 Task: Create a due date automation trigger when advanced on, on the monday after a card is due add dates starting this week at 11:00 AM.
Action: Mouse moved to (948, 276)
Screenshot: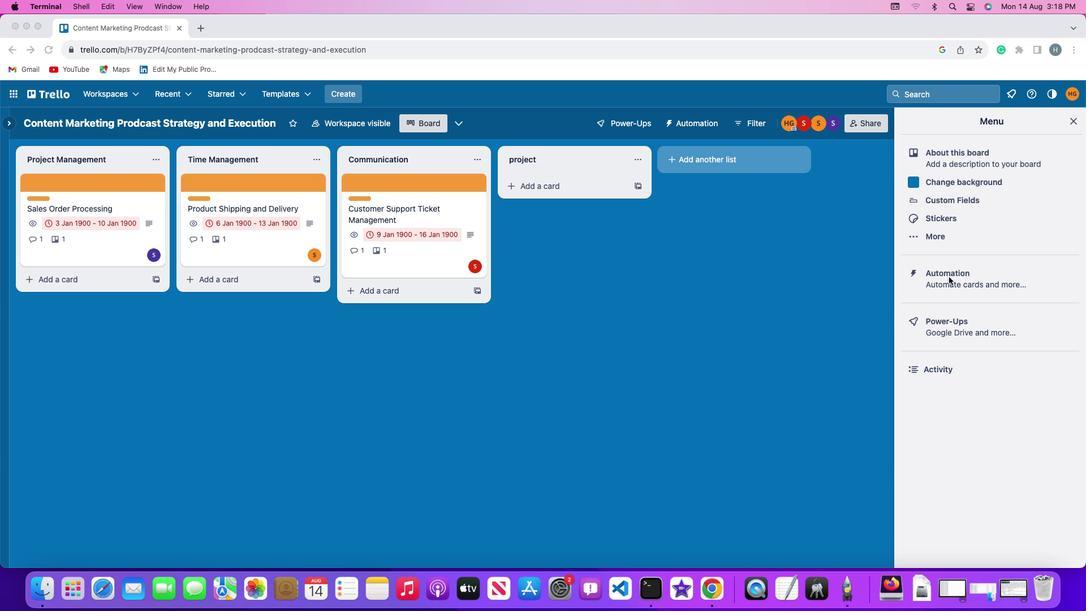 
Action: Mouse pressed left at (948, 276)
Screenshot: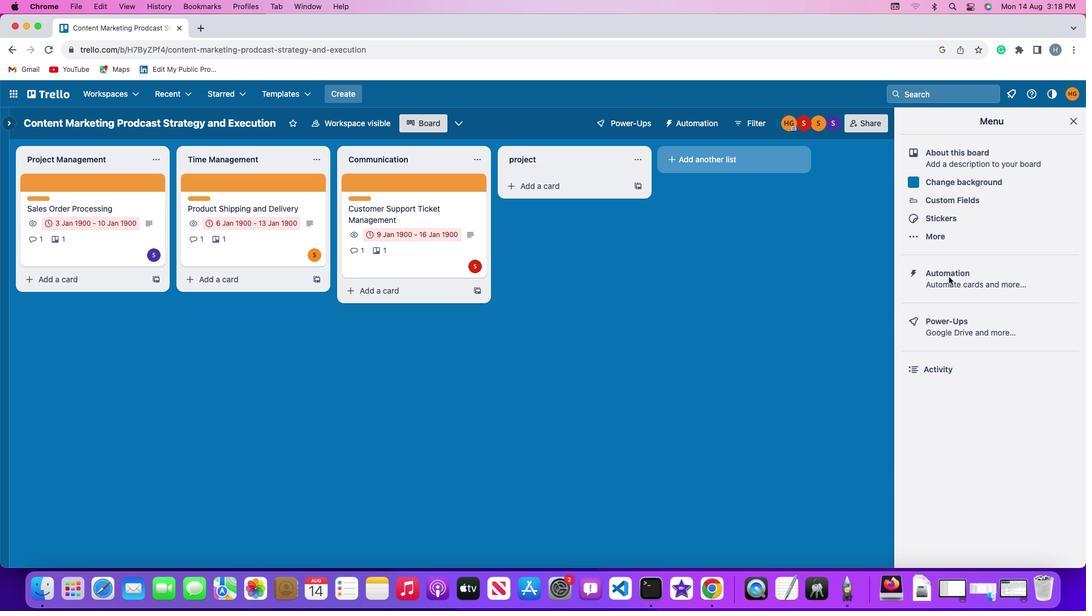 
Action: Mouse pressed left at (948, 276)
Screenshot: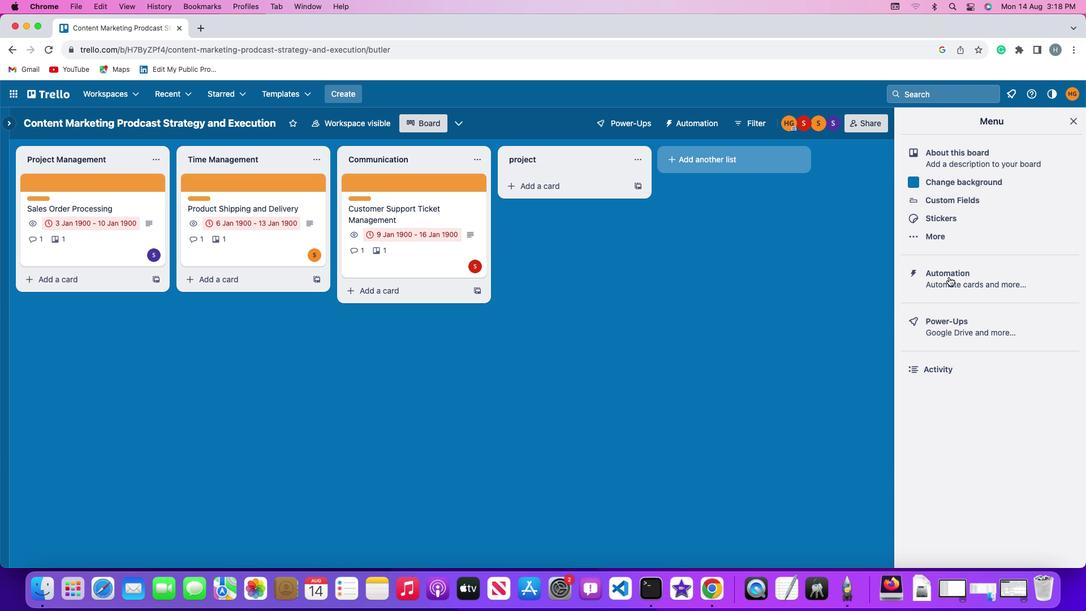 
Action: Mouse moved to (66, 270)
Screenshot: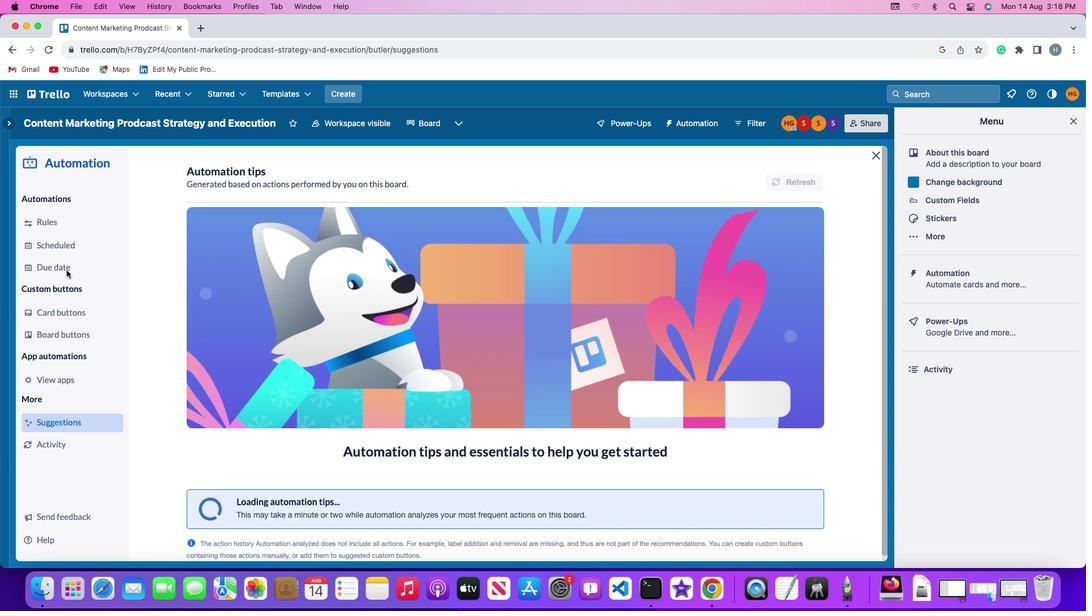 
Action: Mouse pressed left at (66, 270)
Screenshot: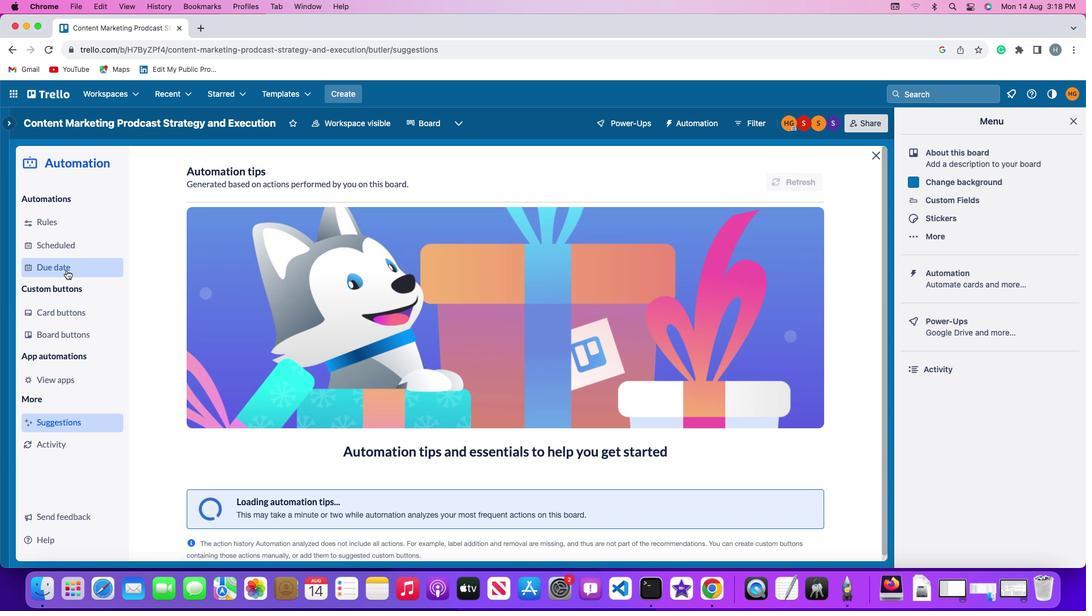 
Action: Mouse moved to (775, 174)
Screenshot: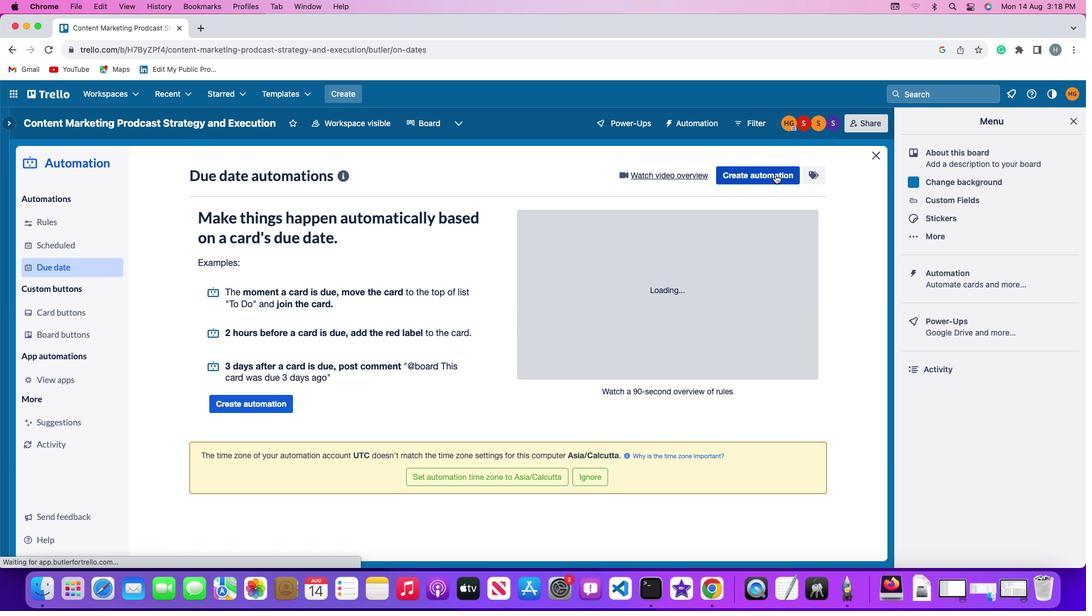 
Action: Mouse pressed left at (775, 174)
Screenshot: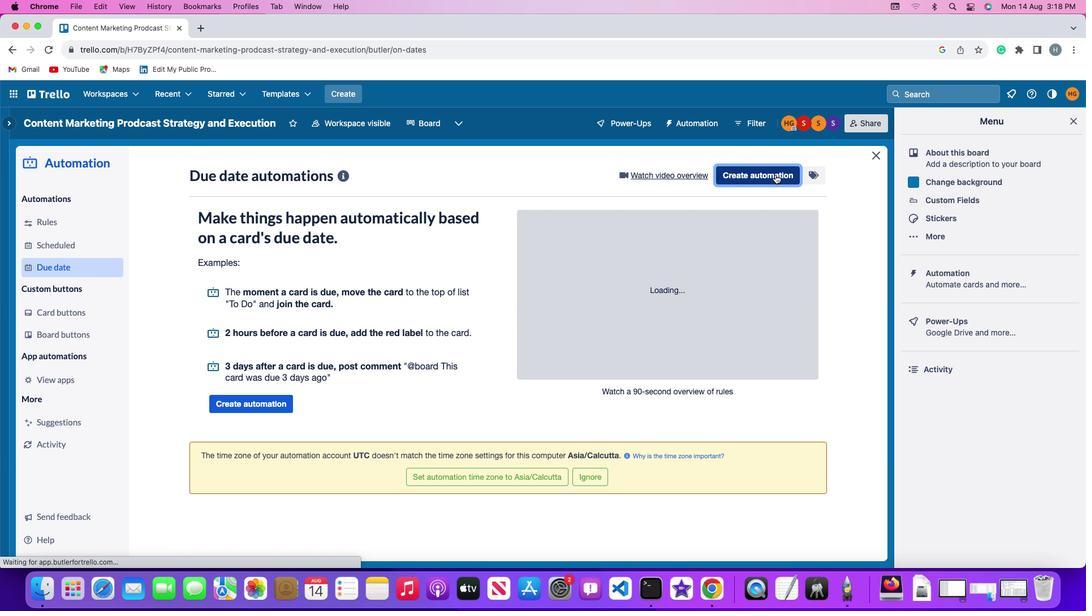 
Action: Mouse moved to (255, 280)
Screenshot: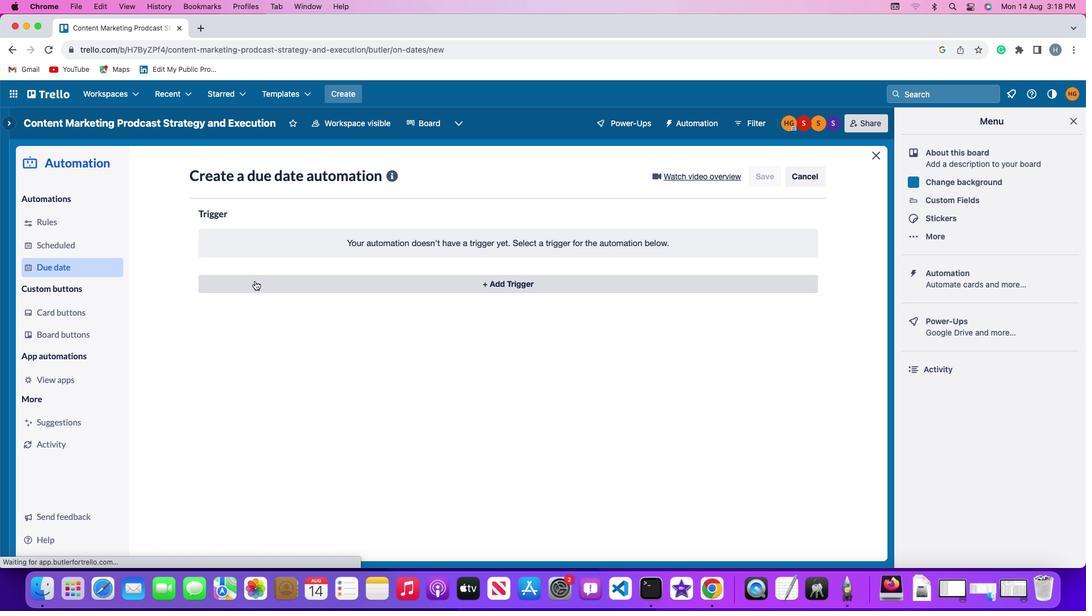 
Action: Mouse pressed left at (255, 280)
Screenshot: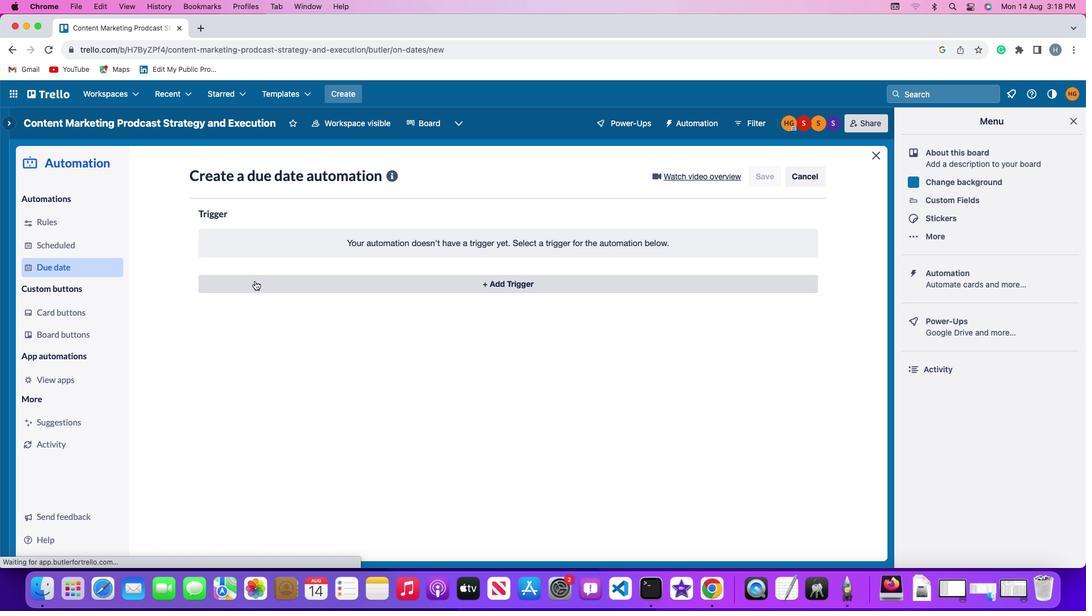 
Action: Mouse moved to (244, 497)
Screenshot: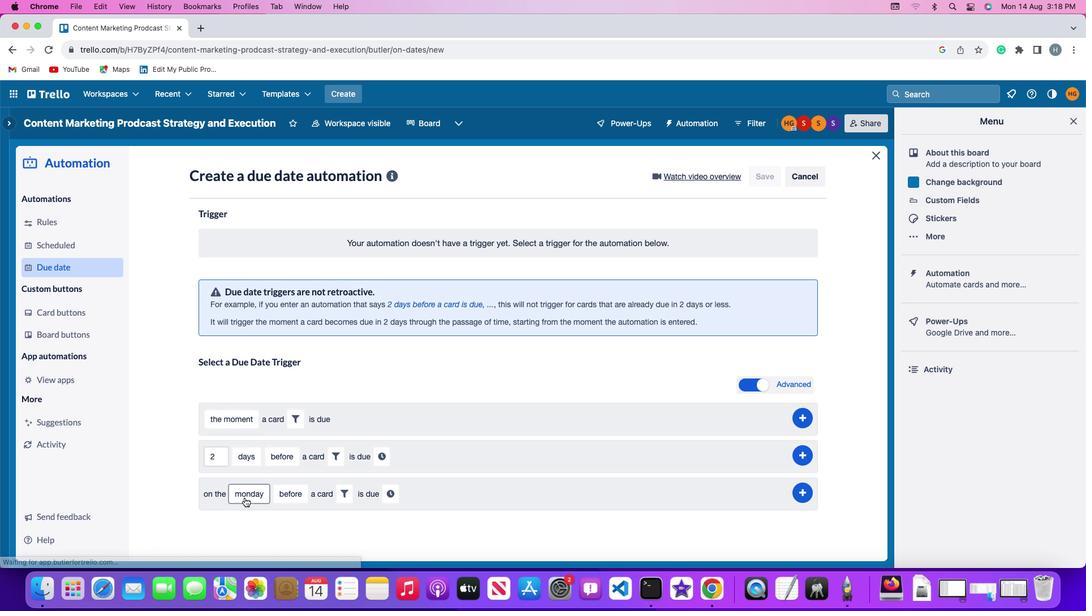
Action: Mouse pressed left at (244, 497)
Screenshot: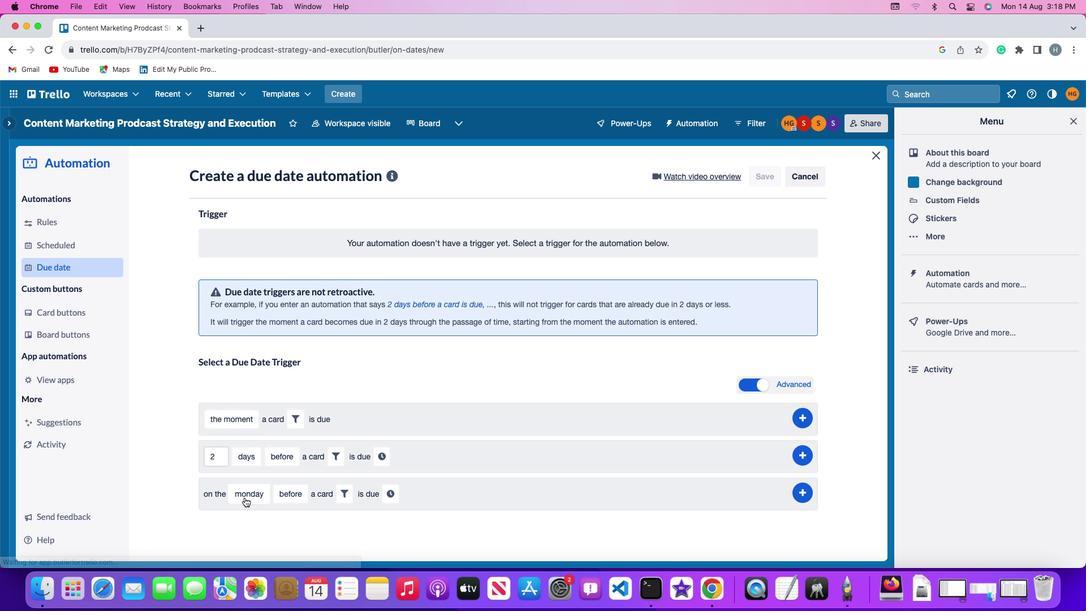 
Action: Mouse moved to (277, 340)
Screenshot: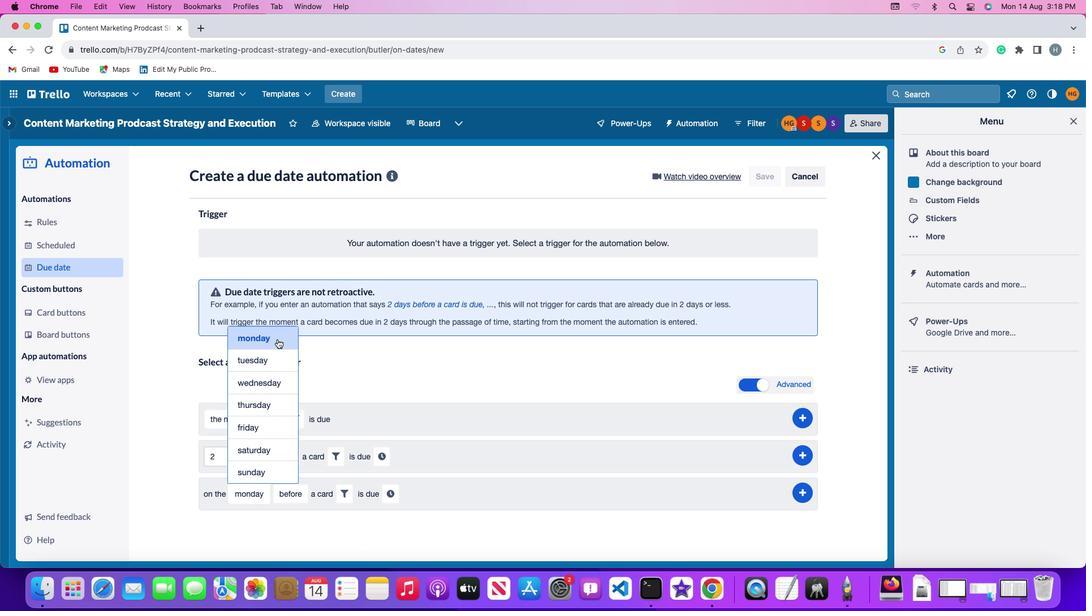 
Action: Mouse pressed left at (277, 340)
Screenshot: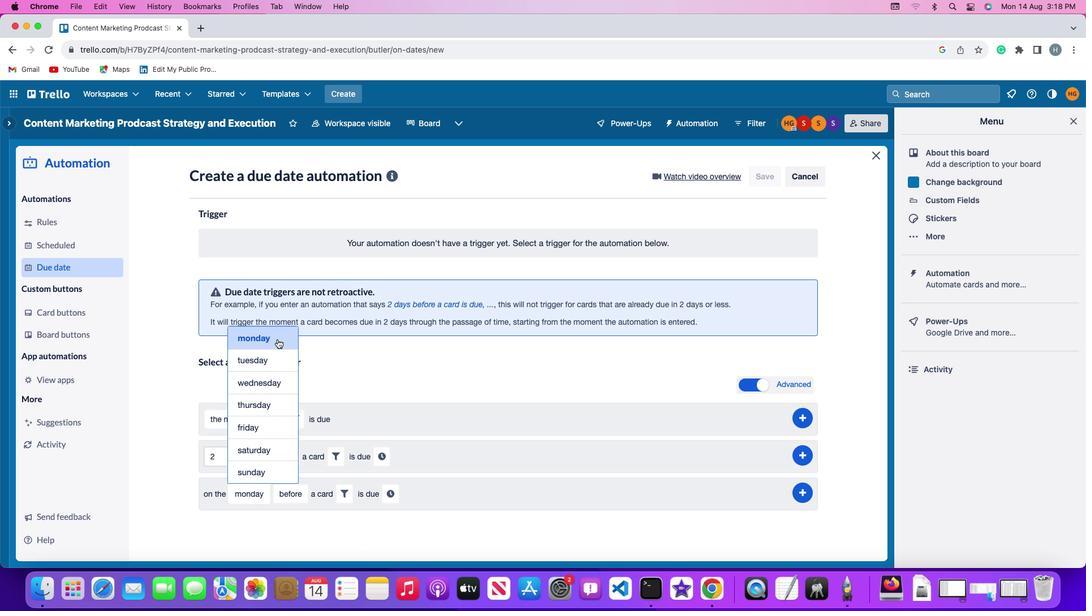 
Action: Mouse moved to (299, 497)
Screenshot: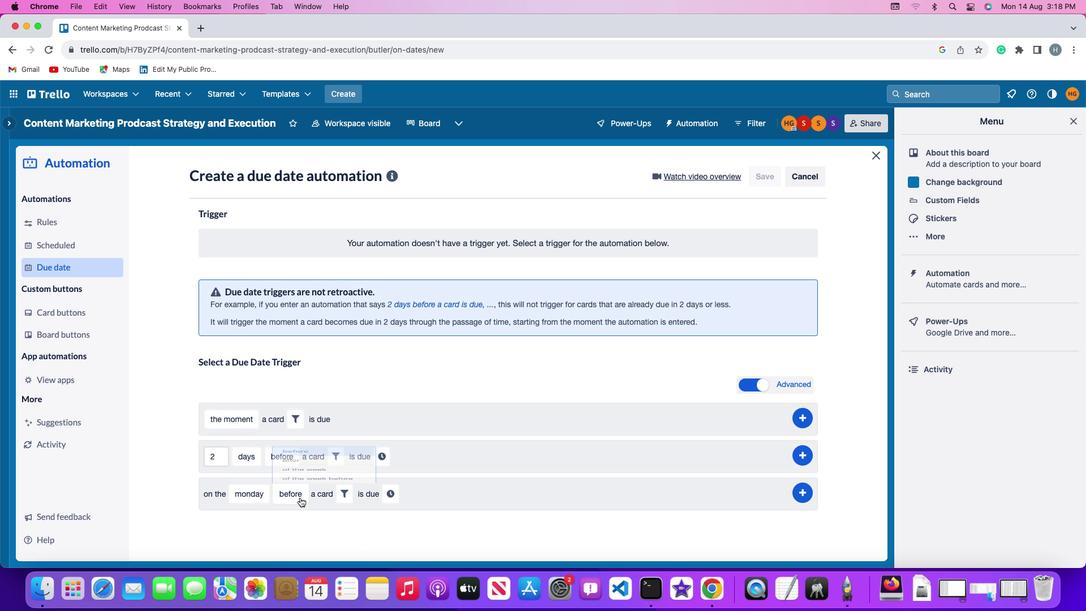 
Action: Mouse pressed left at (299, 497)
Screenshot: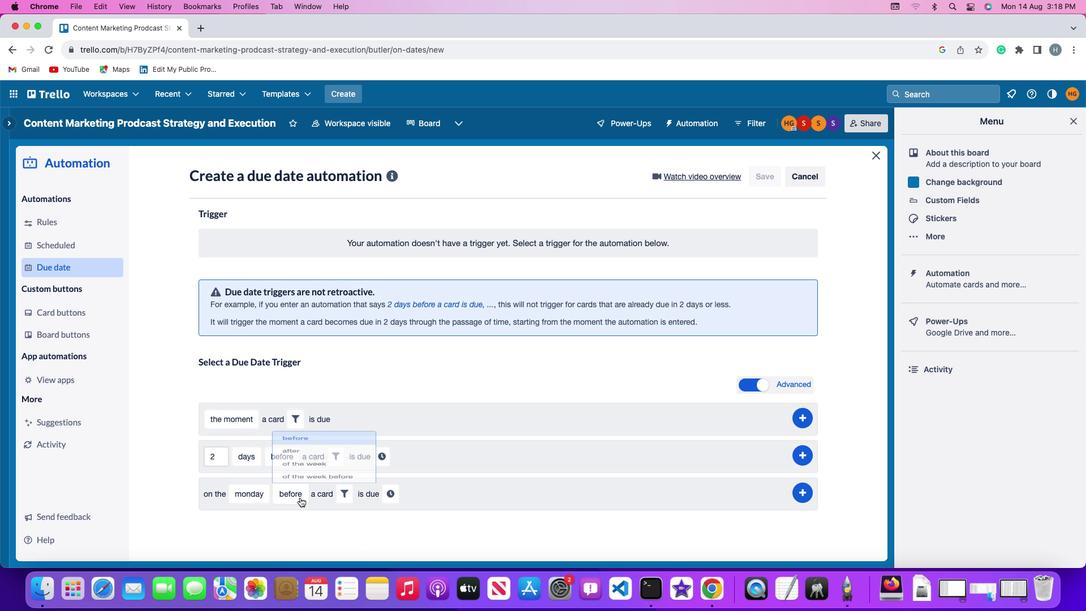 
Action: Mouse moved to (309, 426)
Screenshot: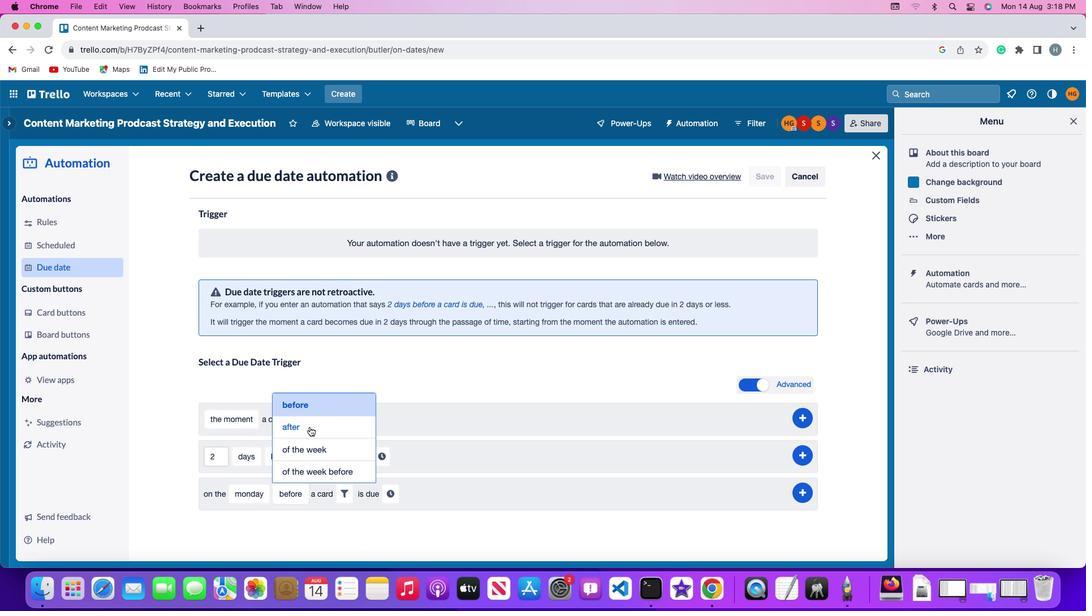 
Action: Mouse pressed left at (309, 426)
Screenshot: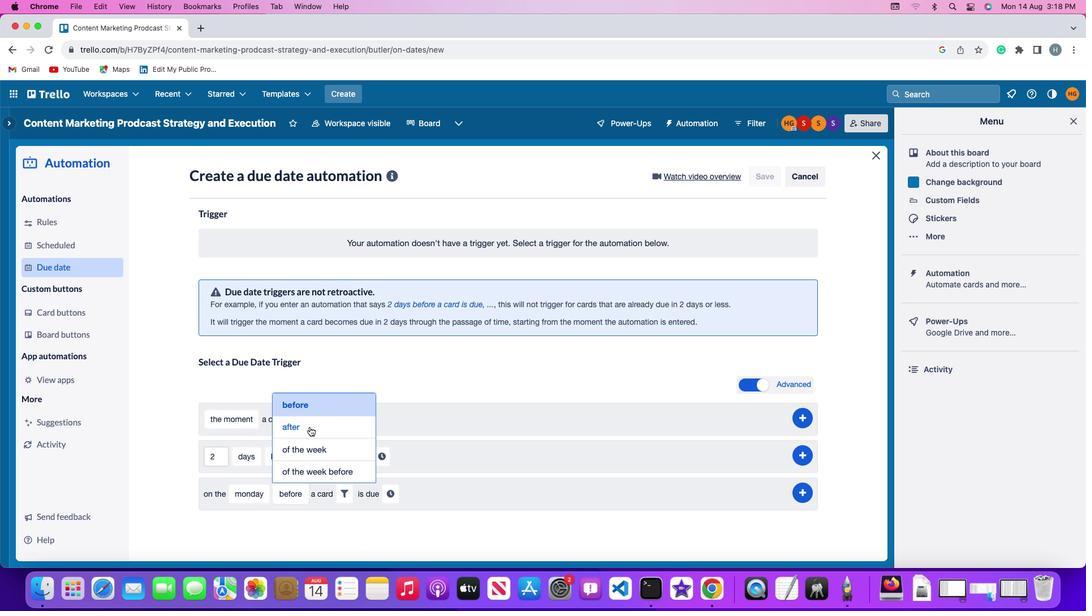
Action: Mouse moved to (333, 490)
Screenshot: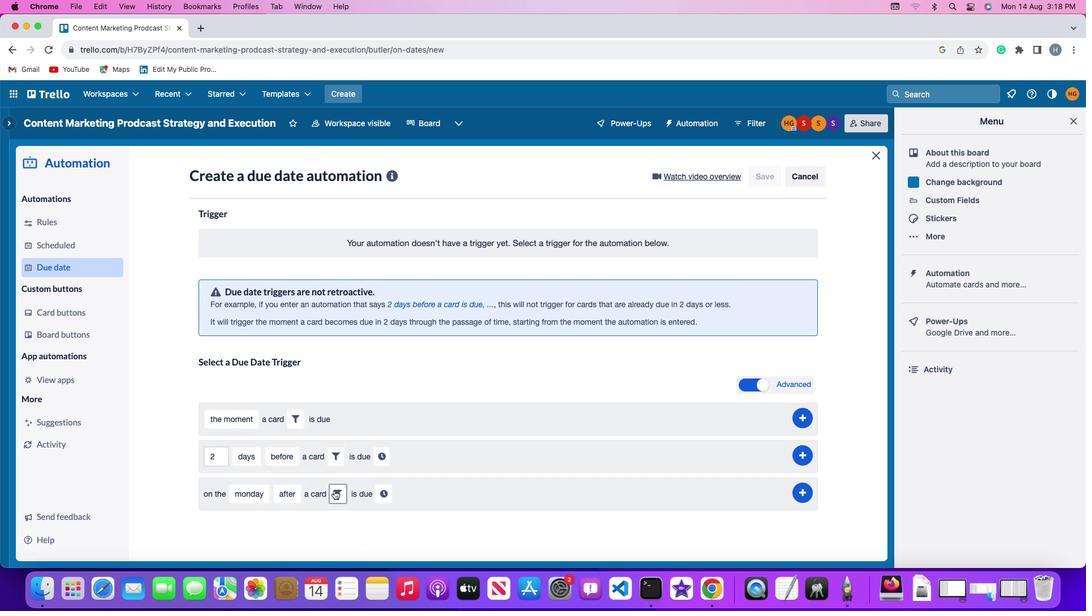 
Action: Mouse pressed left at (333, 490)
Screenshot: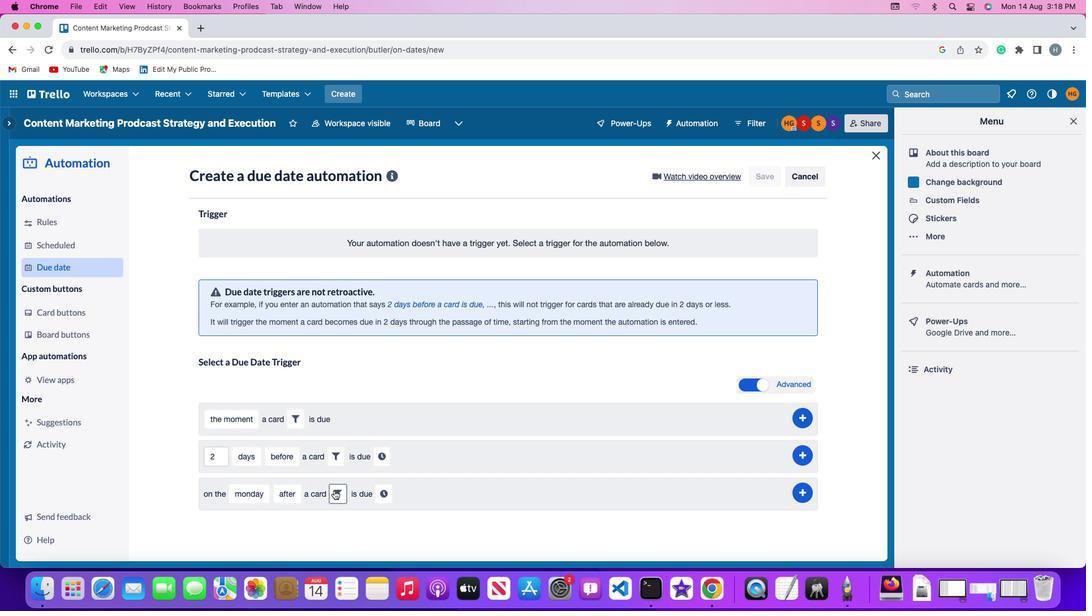 
Action: Mouse moved to (390, 525)
Screenshot: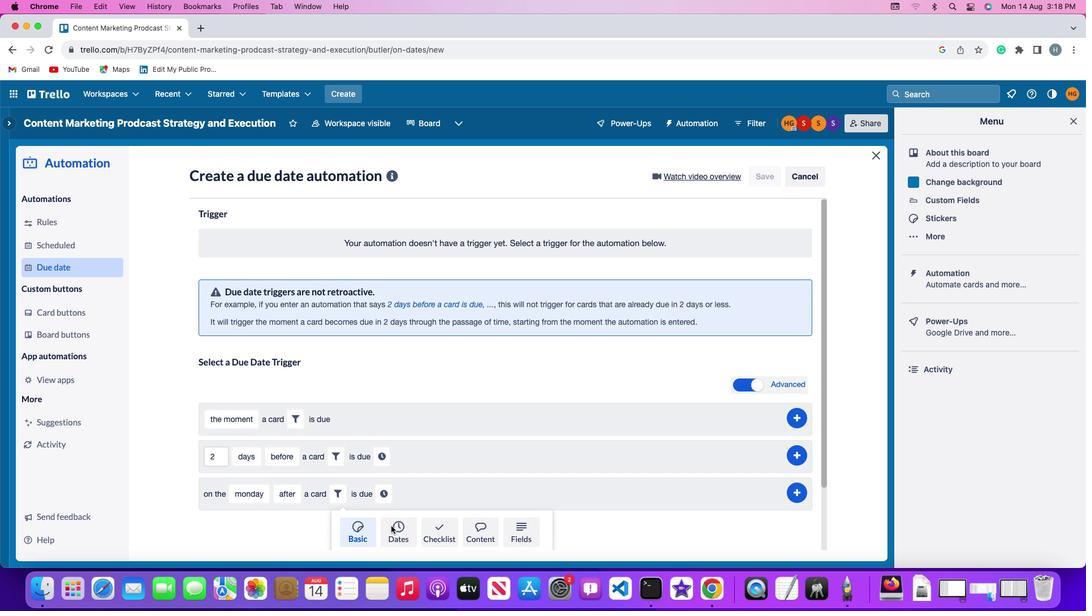 
Action: Mouse pressed left at (390, 525)
Screenshot: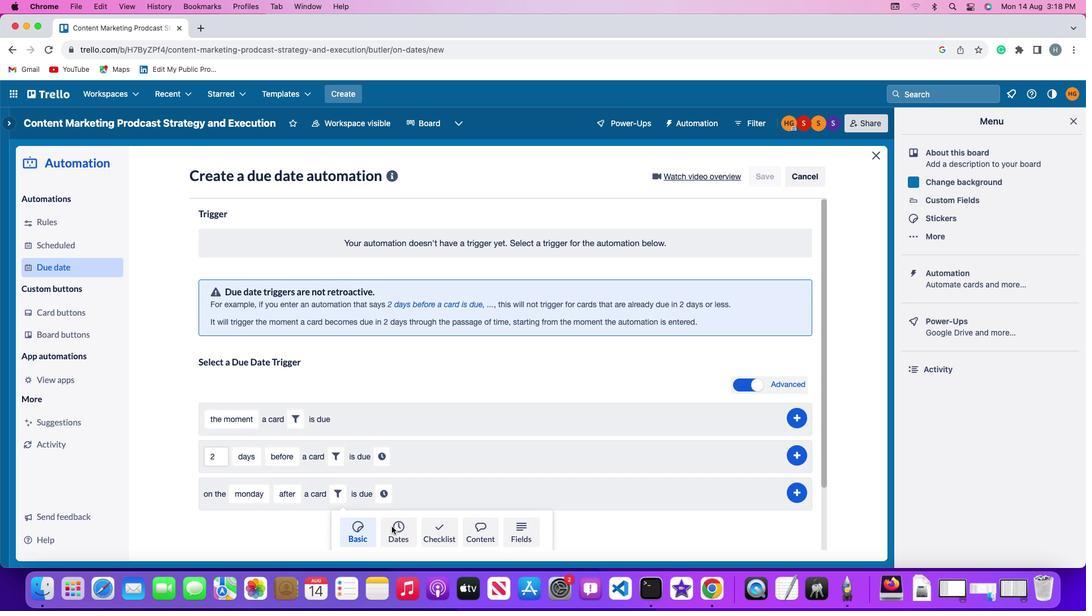 
Action: Mouse moved to (287, 517)
Screenshot: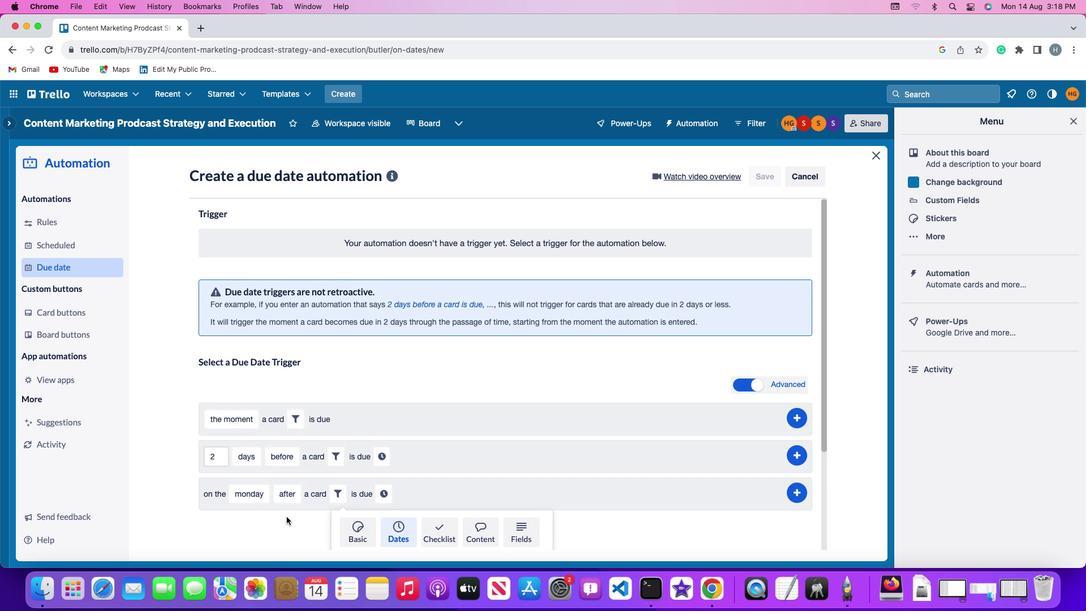 
Action: Mouse scrolled (287, 517) with delta (0, 0)
Screenshot: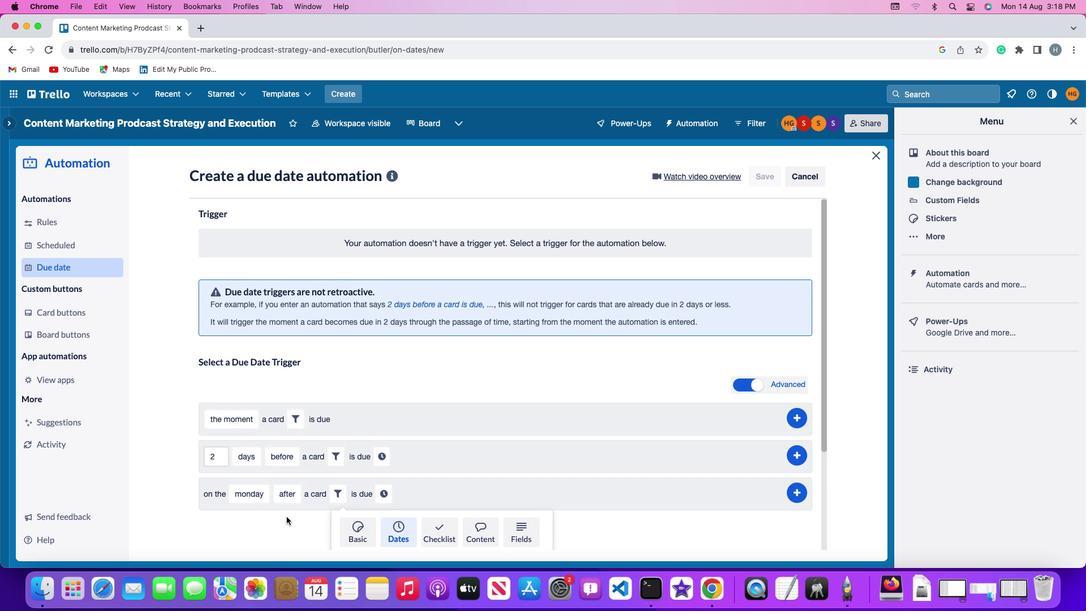 
Action: Mouse moved to (285, 516)
Screenshot: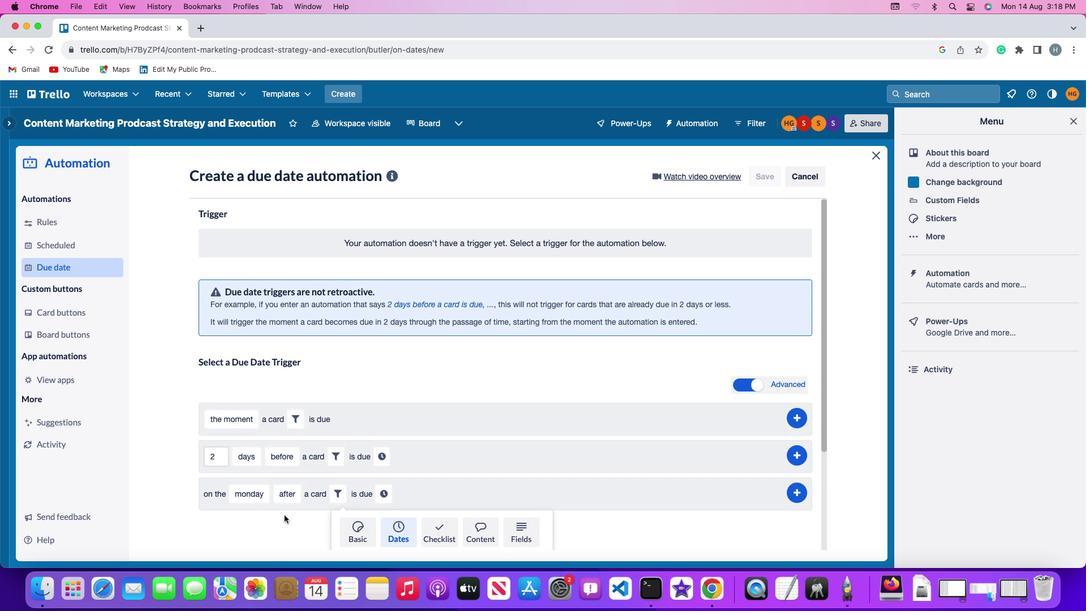 
Action: Mouse scrolled (285, 516) with delta (0, 0)
Screenshot: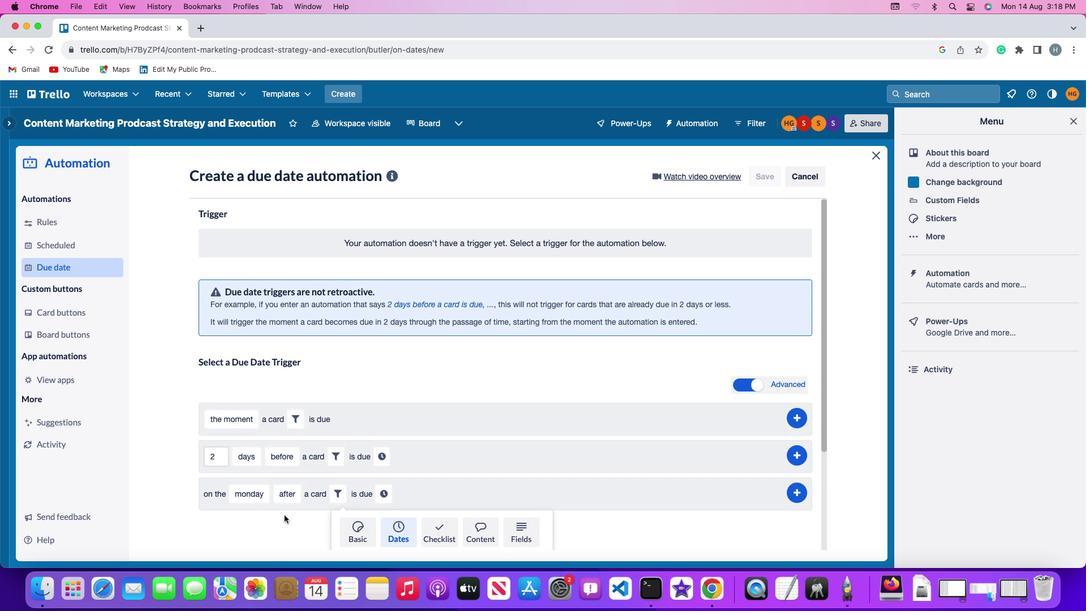
Action: Mouse moved to (284, 514)
Screenshot: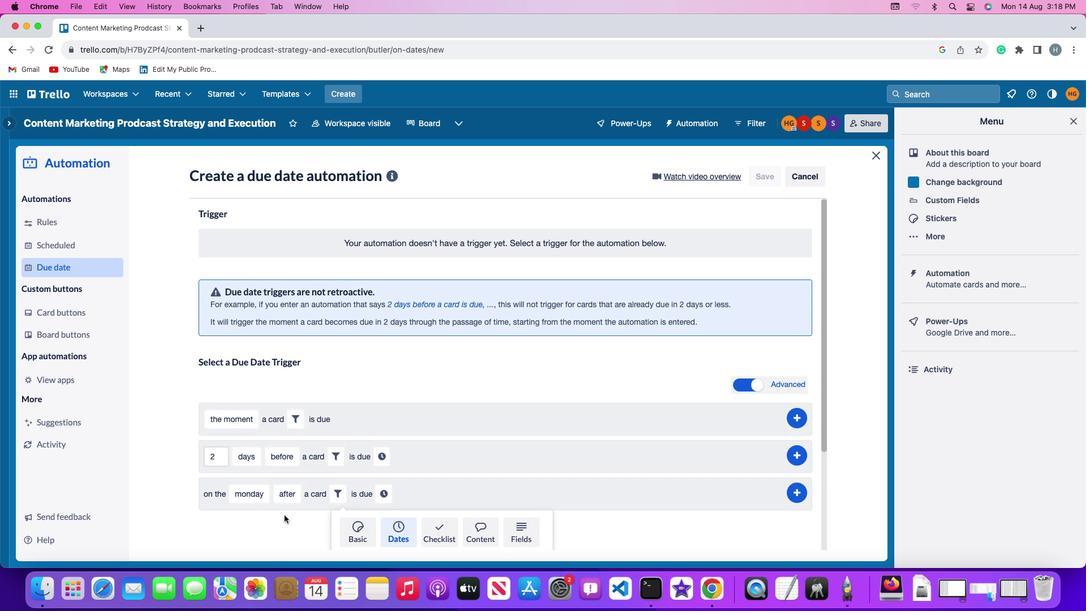 
Action: Mouse scrolled (284, 514) with delta (0, -1)
Screenshot: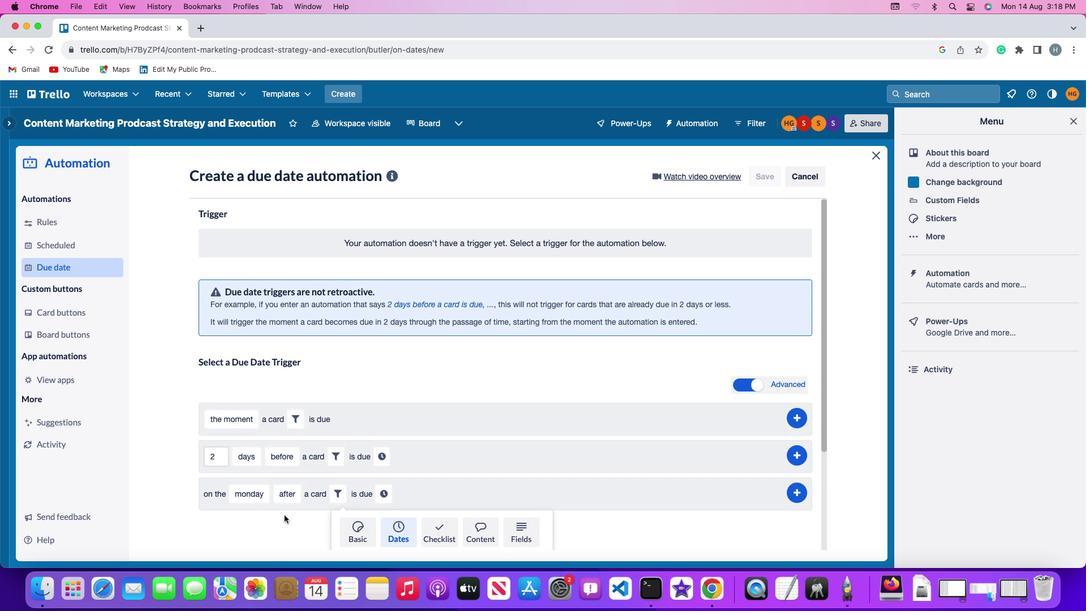 
Action: Mouse moved to (284, 514)
Screenshot: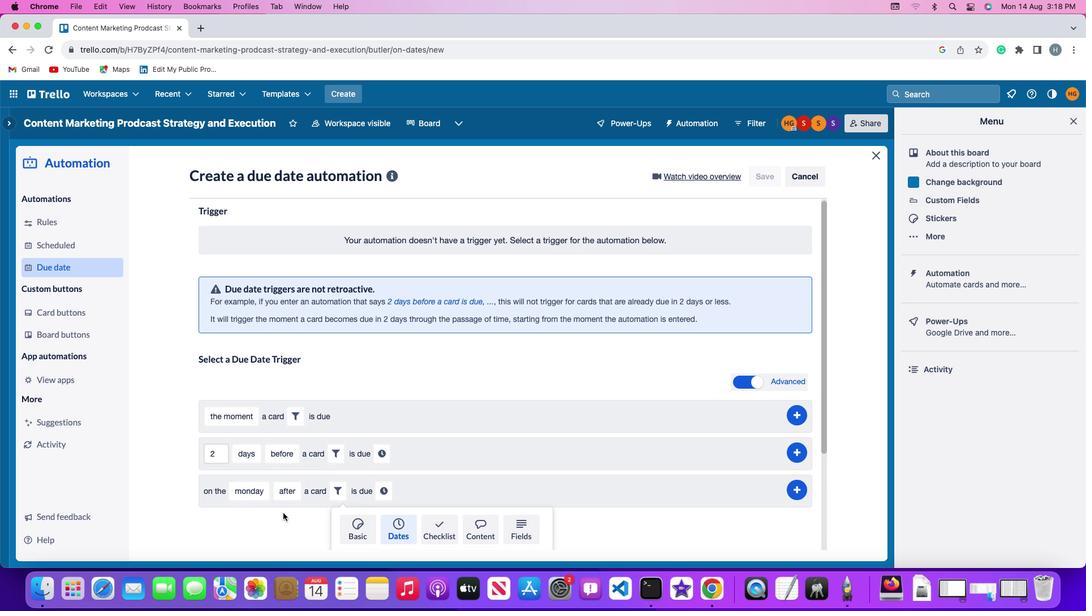 
Action: Mouse scrolled (284, 514) with delta (0, -2)
Screenshot: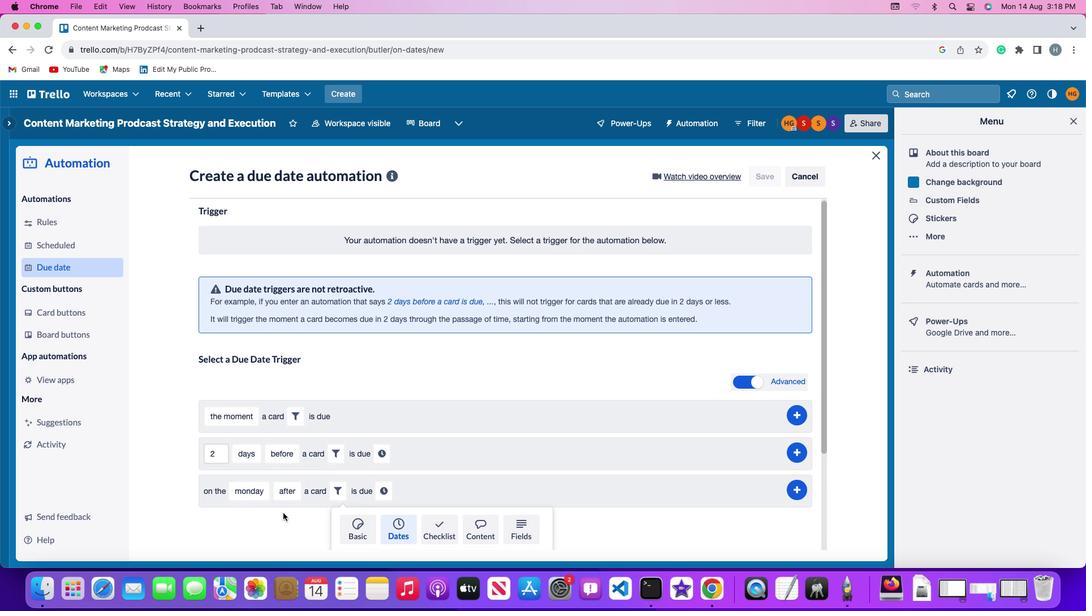 
Action: Mouse moved to (281, 512)
Screenshot: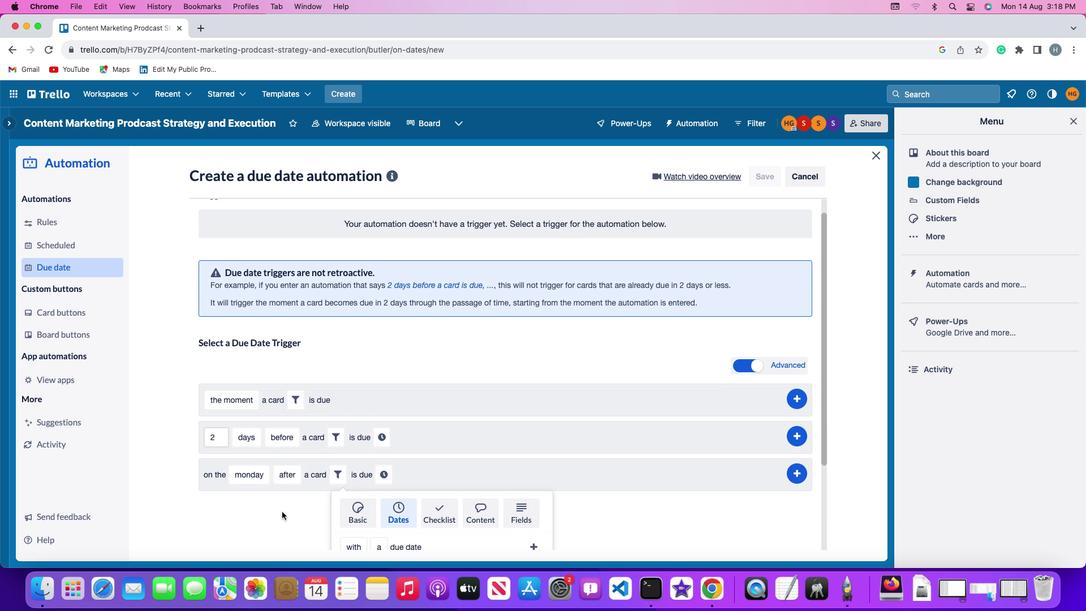 
Action: Mouse scrolled (281, 512) with delta (0, -3)
Screenshot: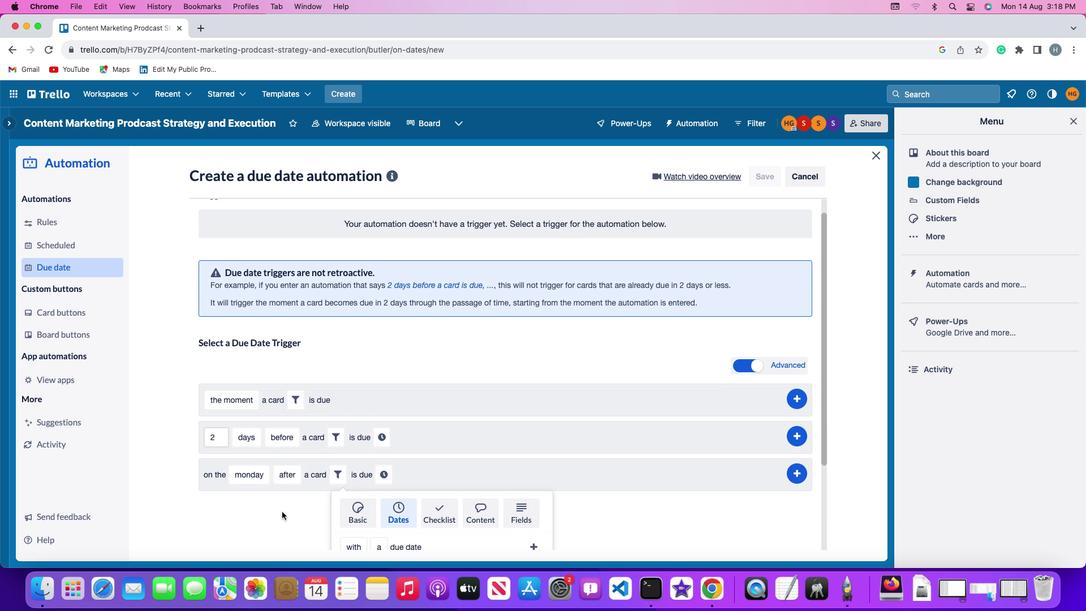 
Action: Mouse moved to (273, 508)
Screenshot: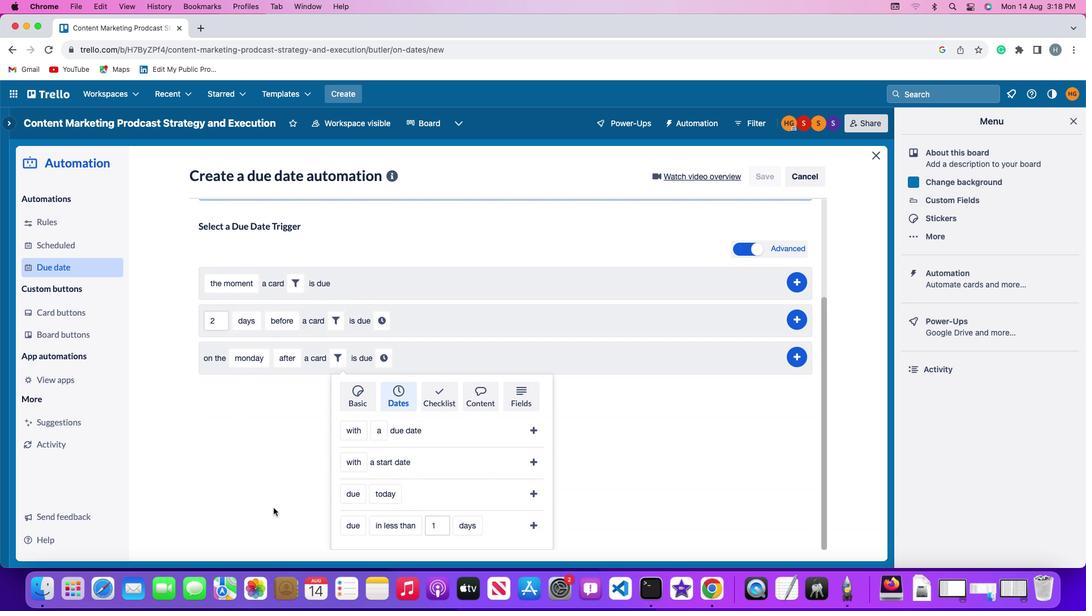 
Action: Mouse scrolled (273, 508) with delta (0, 0)
Screenshot: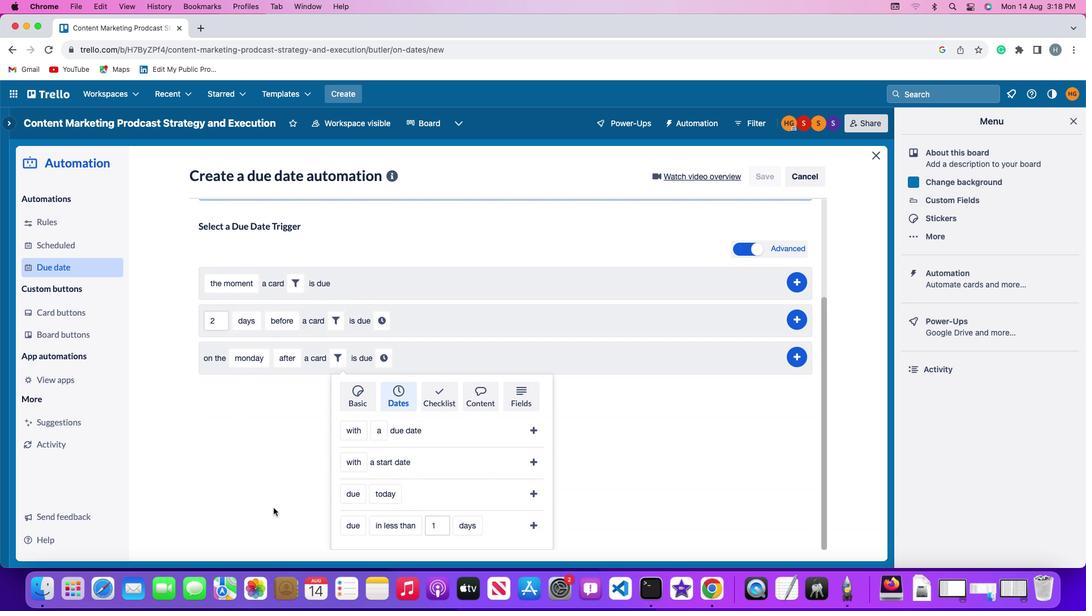 
Action: Mouse moved to (272, 507)
Screenshot: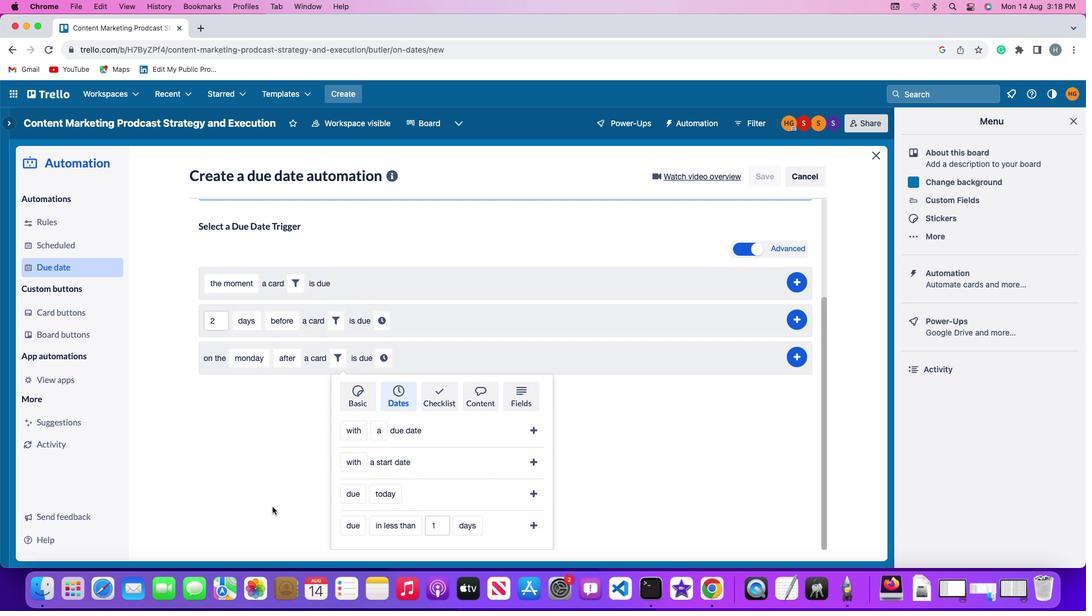
Action: Mouse scrolled (272, 507) with delta (0, 0)
Screenshot: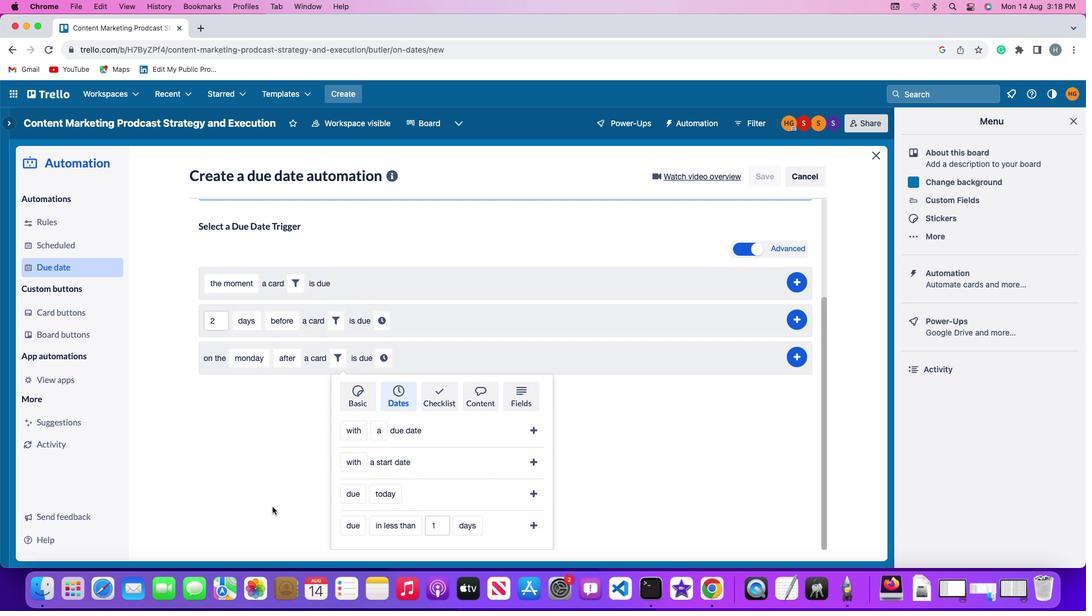 
Action: Mouse moved to (272, 507)
Screenshot: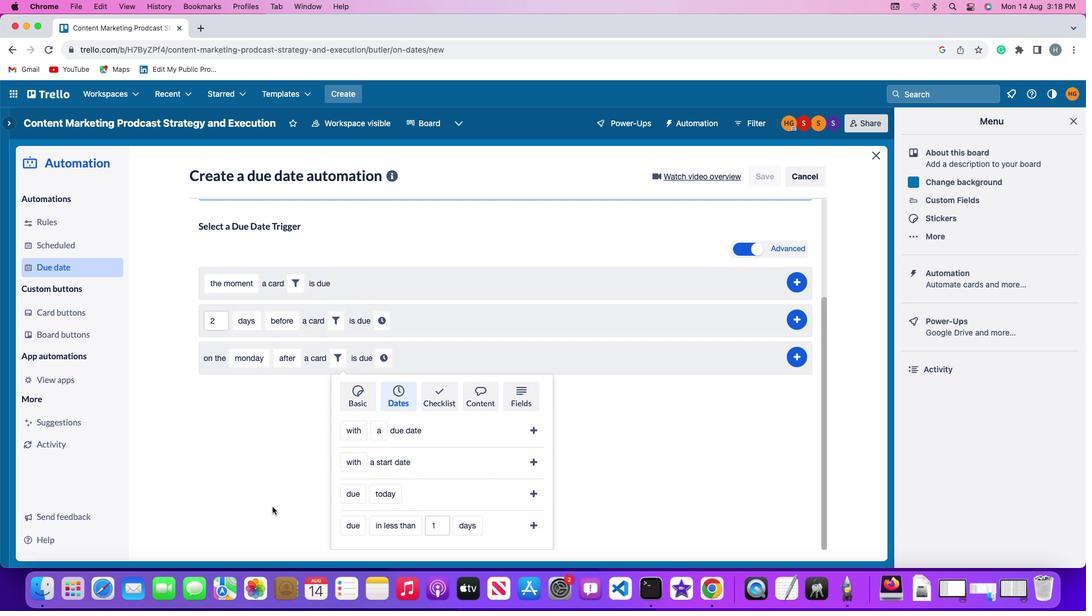 
Action: Mouse scrolled (272, 507) with delta (0, -1)
Screenshot: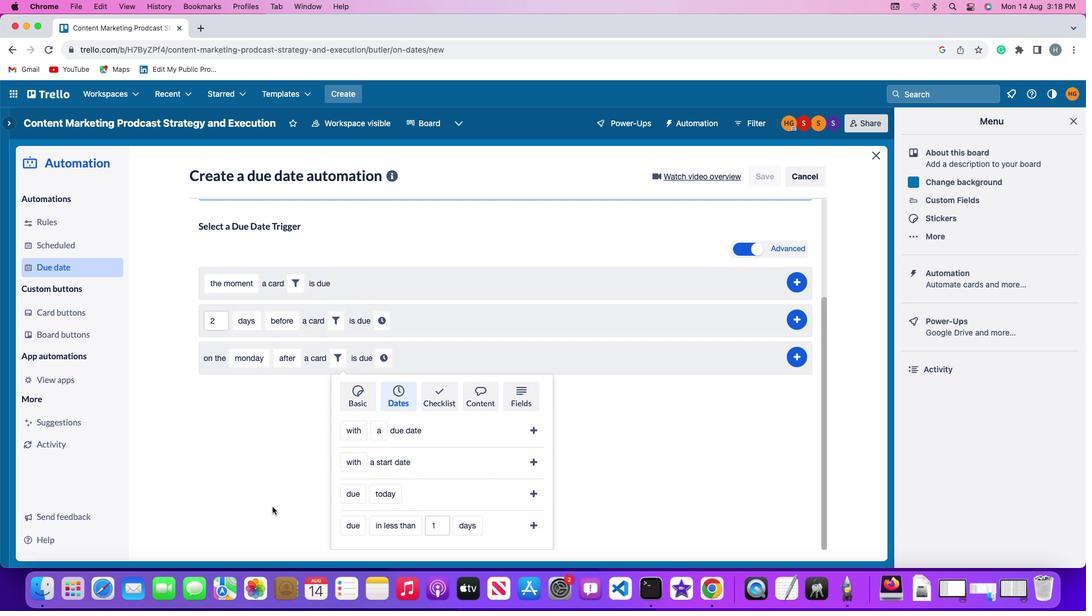 
Action: Mouse moved to (267, 503)
Screenshot: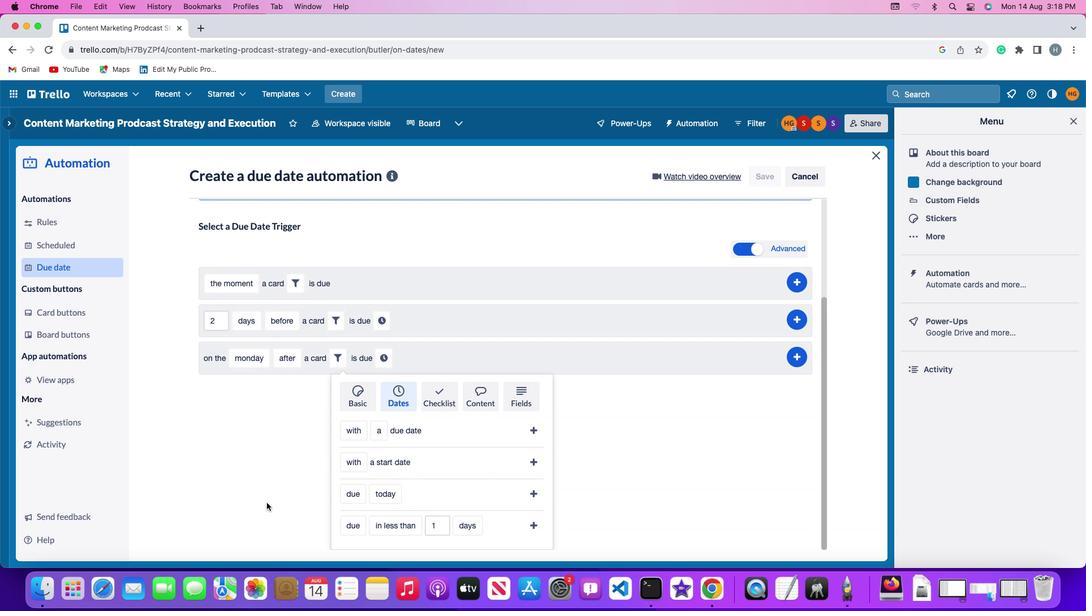 
Action: Mouse scrolled (267, 503) with delta (0, -2)
Screenshot: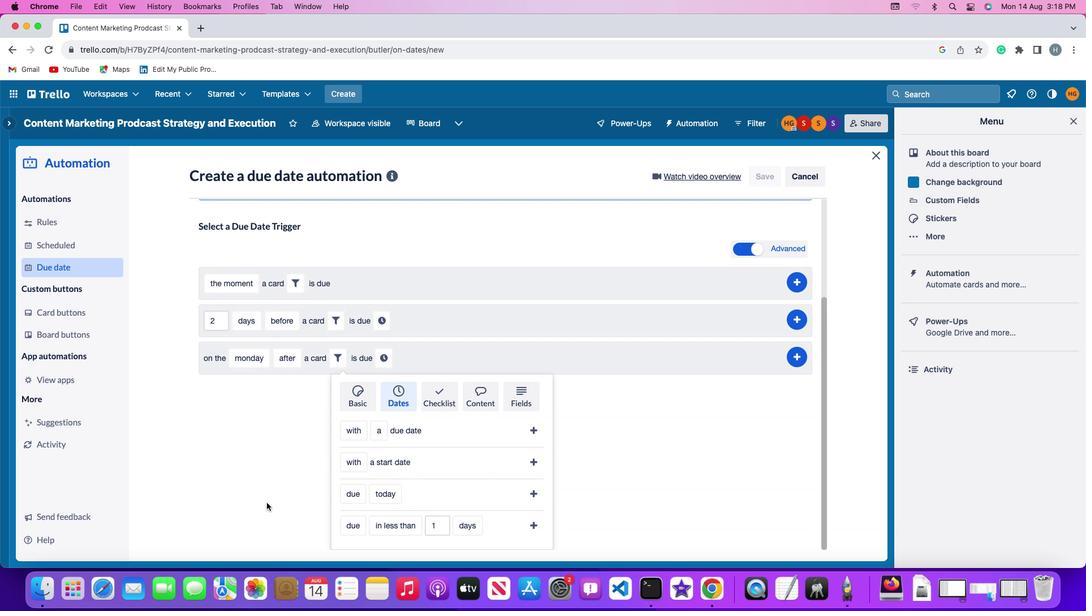 
Action: Mouse moved to (353, 490)
Screenshot: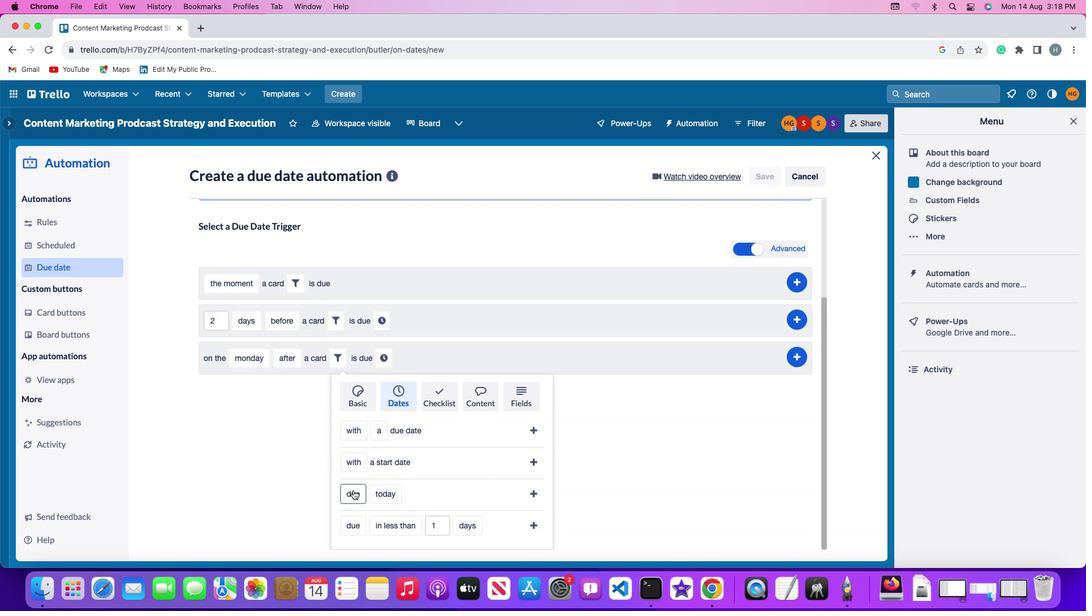 
Action: Mouse pressed left at (353, 490)
Screenshot: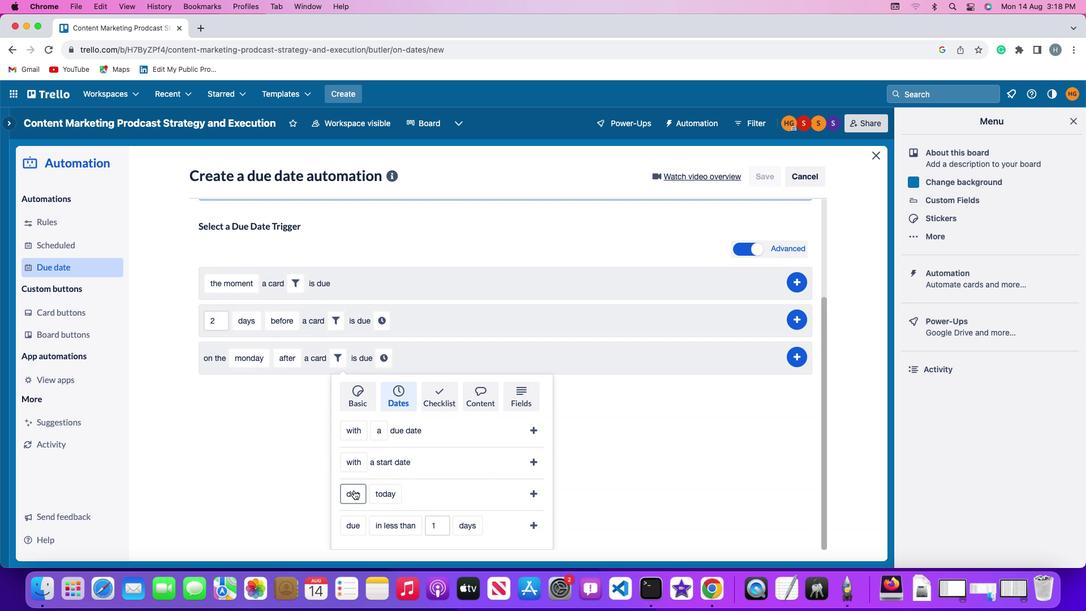 
Action: Mouse moved to (366, 447)
Screenshot: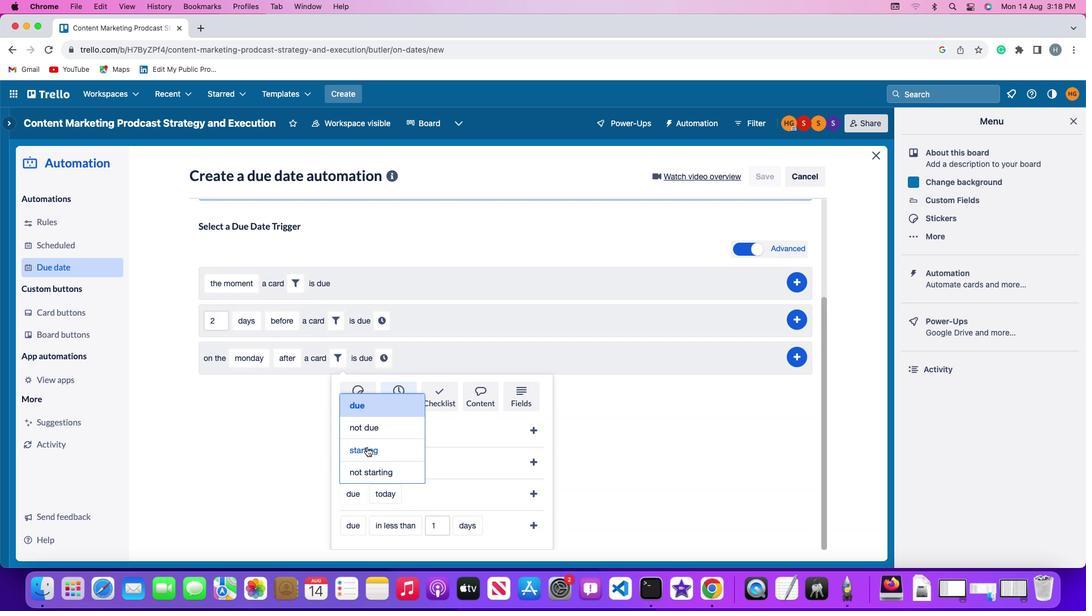
Action: Mouse pressed left at (366, 447)
Screenshot: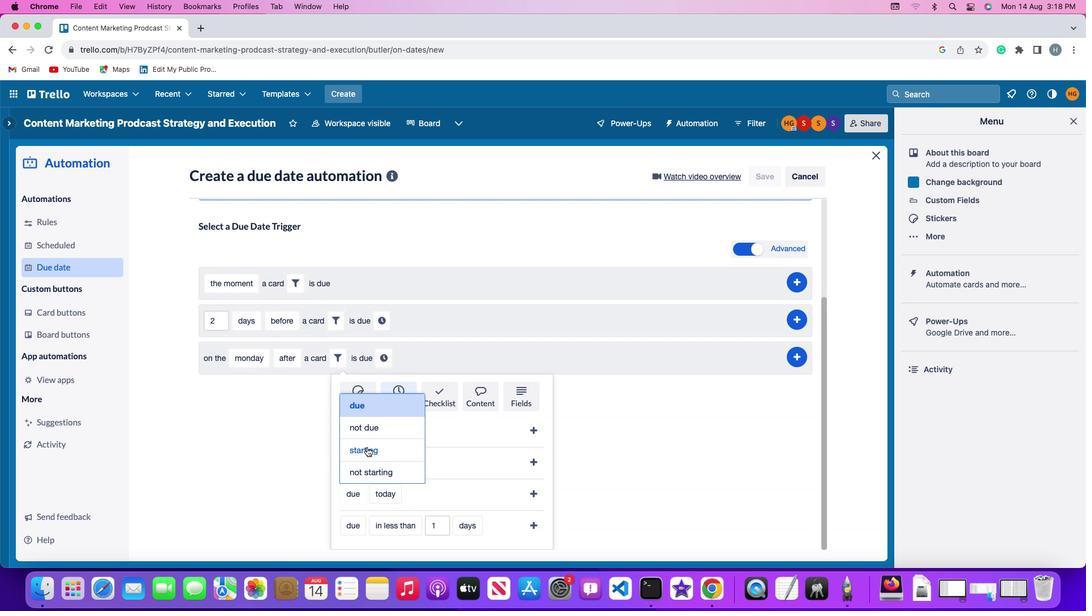 
Action: Mouse moved to (404, 494)
Screenshot: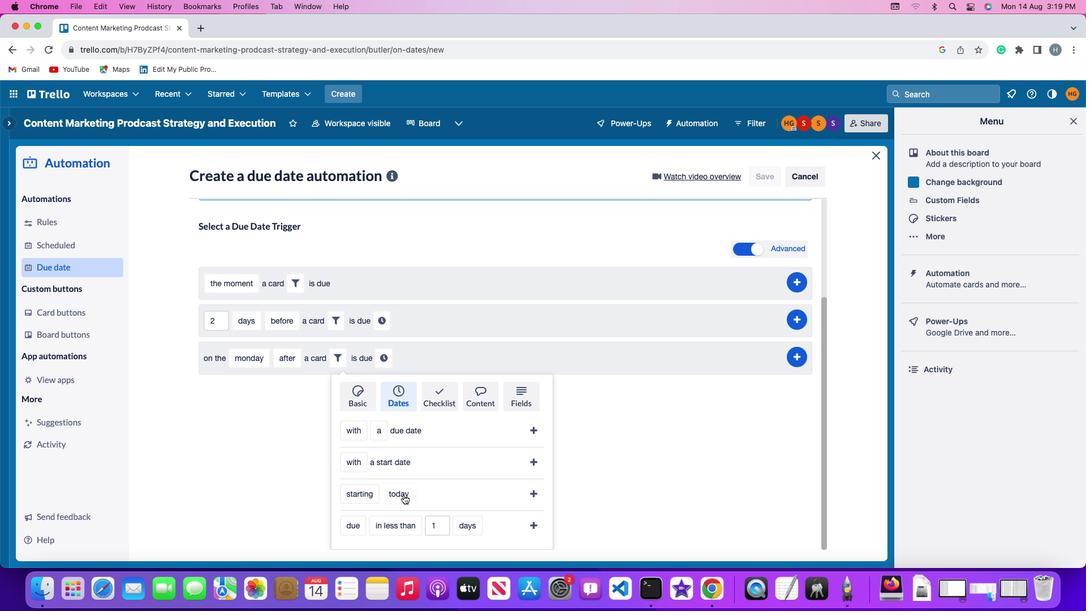 
Action: Mouse pressed left at (404, 494)
Screenshot: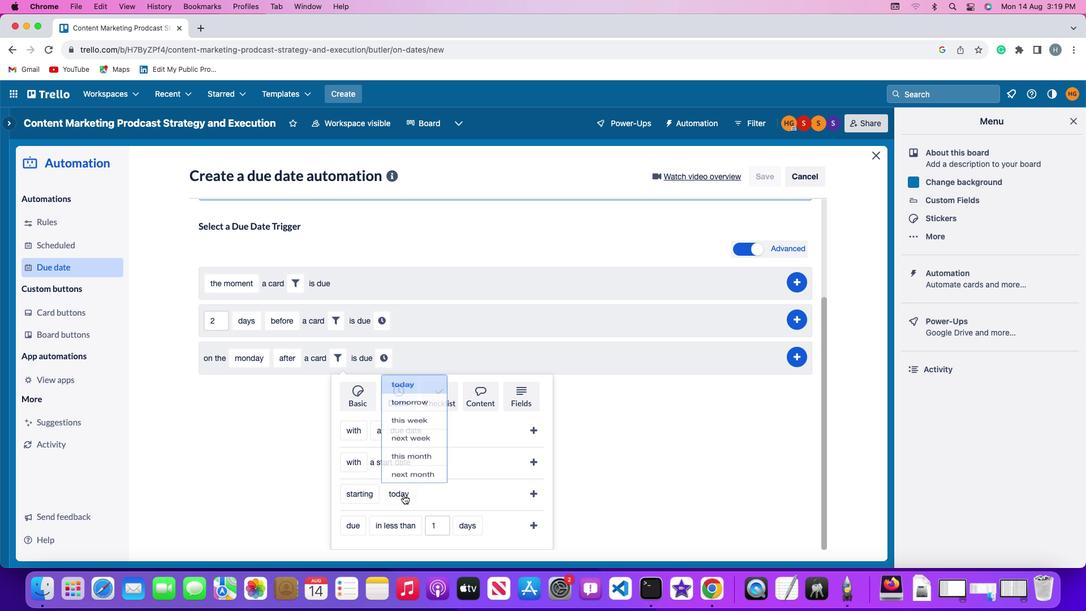 
Action: Mouse moved to (424, 410)
Screenshot: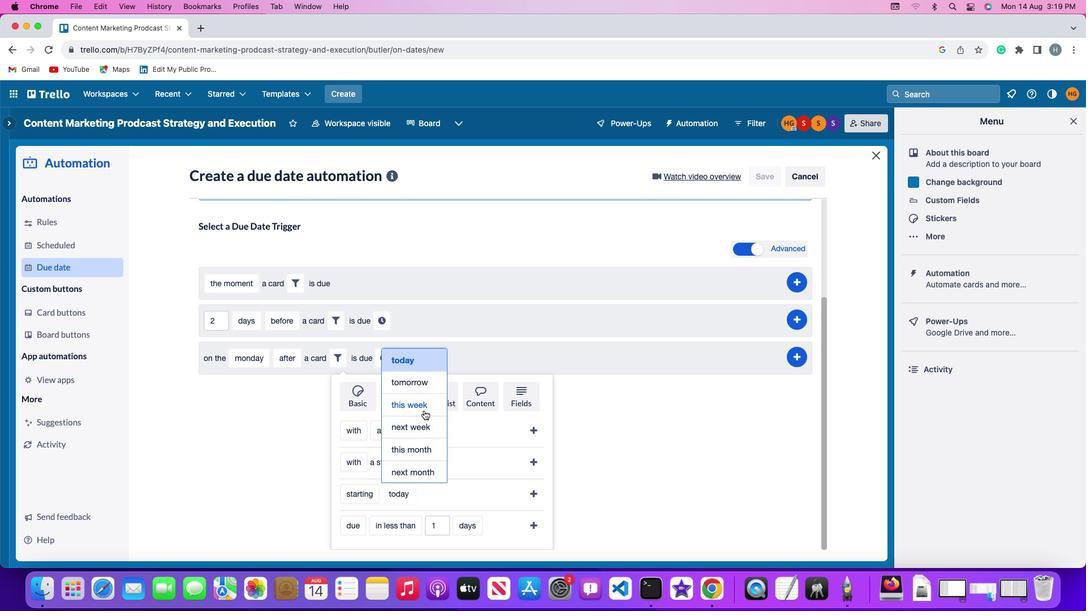 
Action: Mouse pressed left at (424, 410)
Screenshot: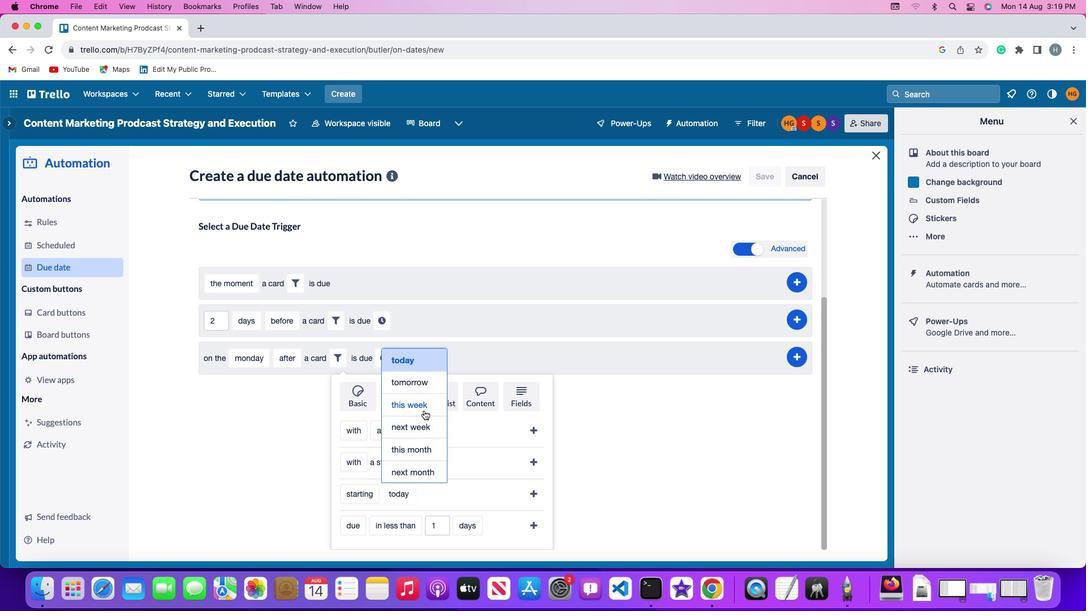 
Action: Mouse moved to (535, 492)
Screenshot: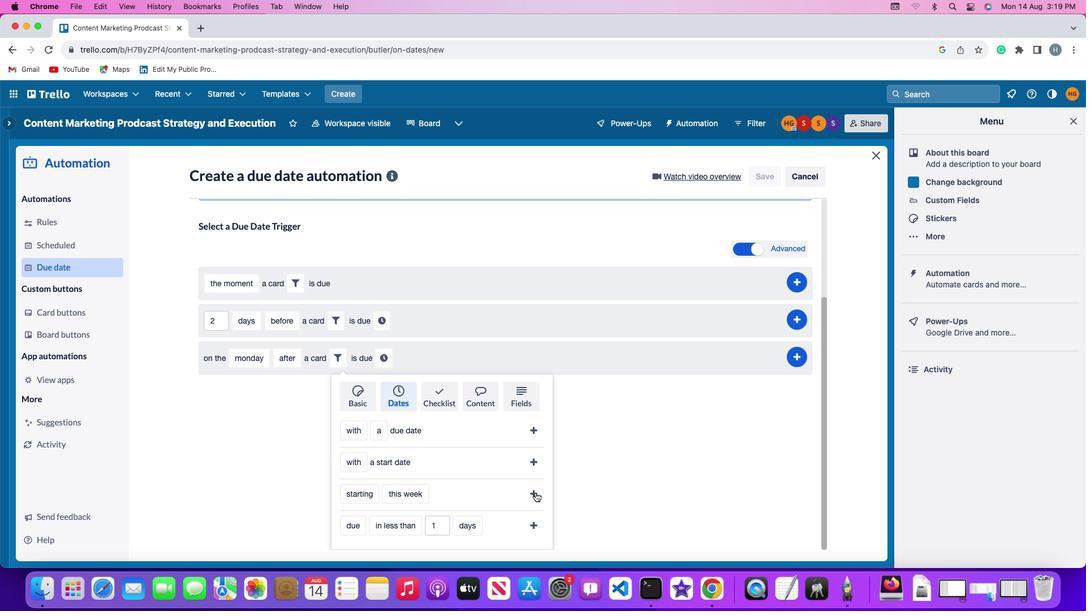 
Action: Mouse pressed left at (535, 492)
Screenshot: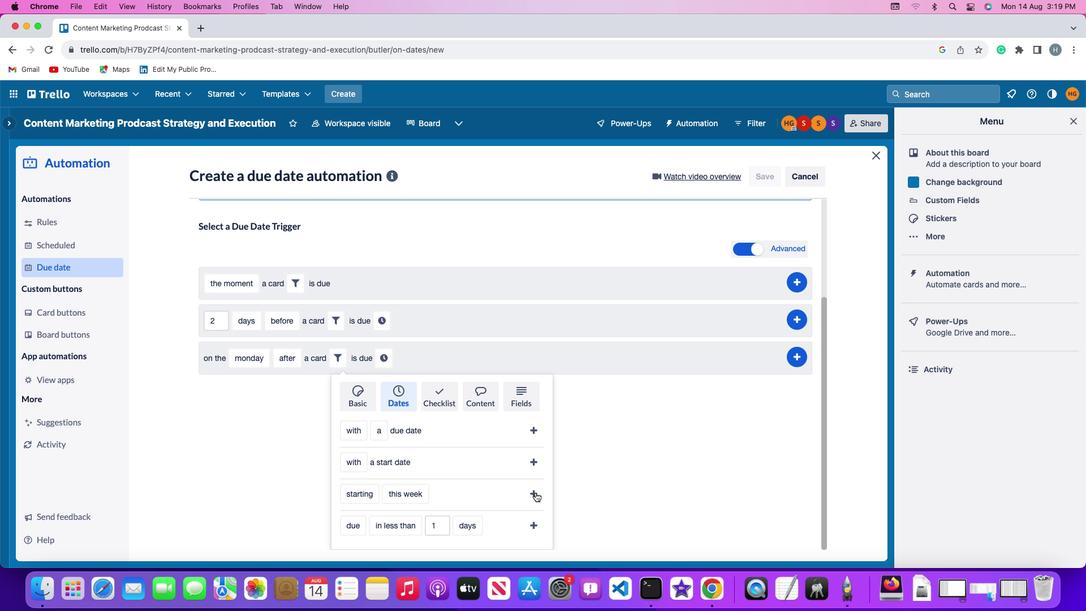 
Action: Mouse moved to (477, 498)
Screenshot: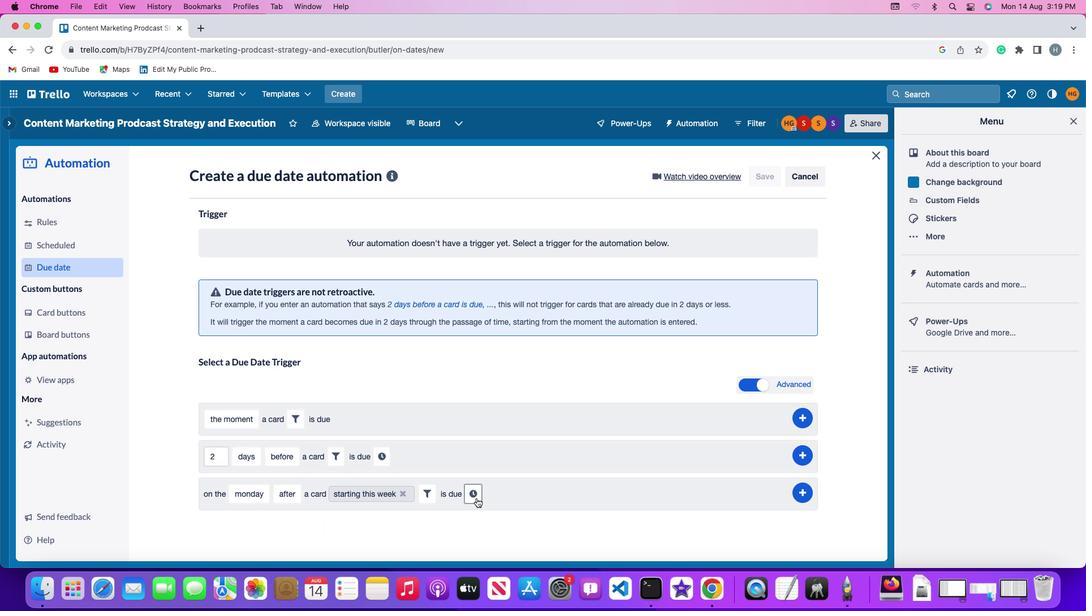 
Action: Mouse pressed left at (477, 498)
Screenshot: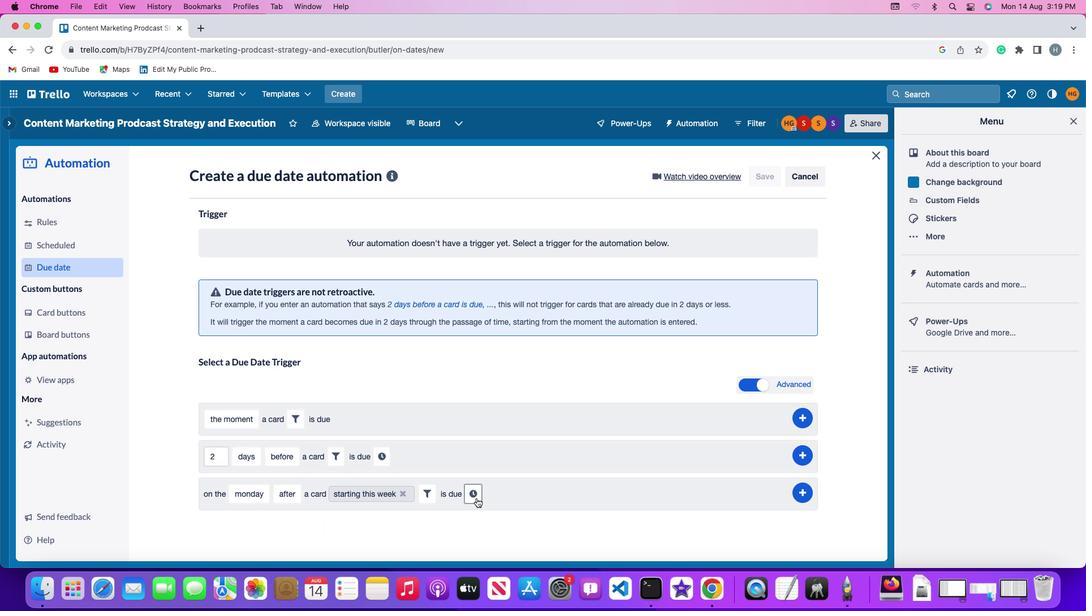 
Action: Mouse moved to (497, 496)
Screenshot: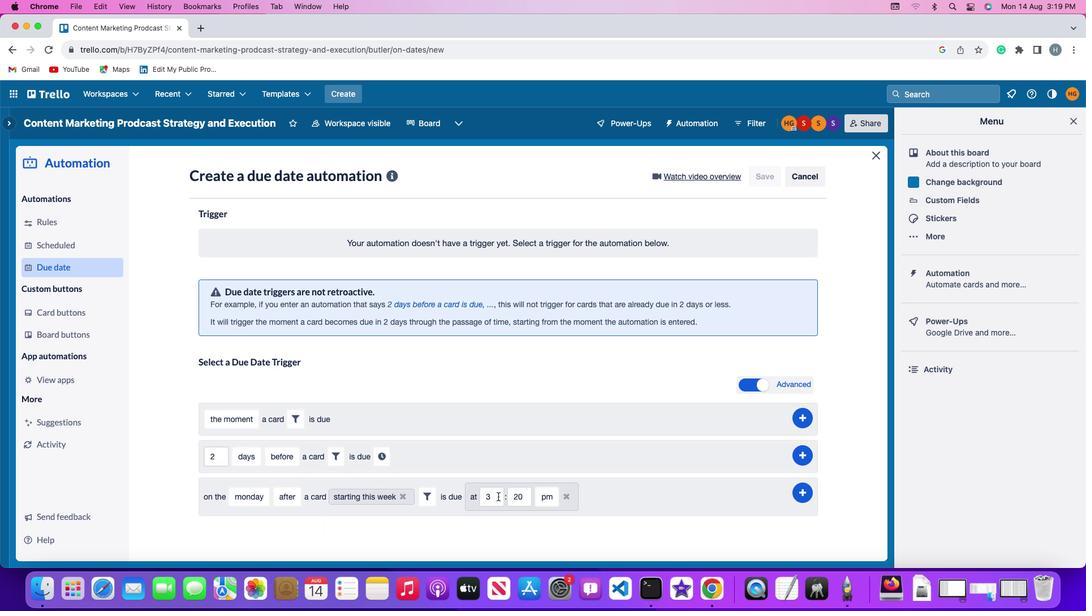 
Action: Mouse pressed left at (497, 496)
Screenshot: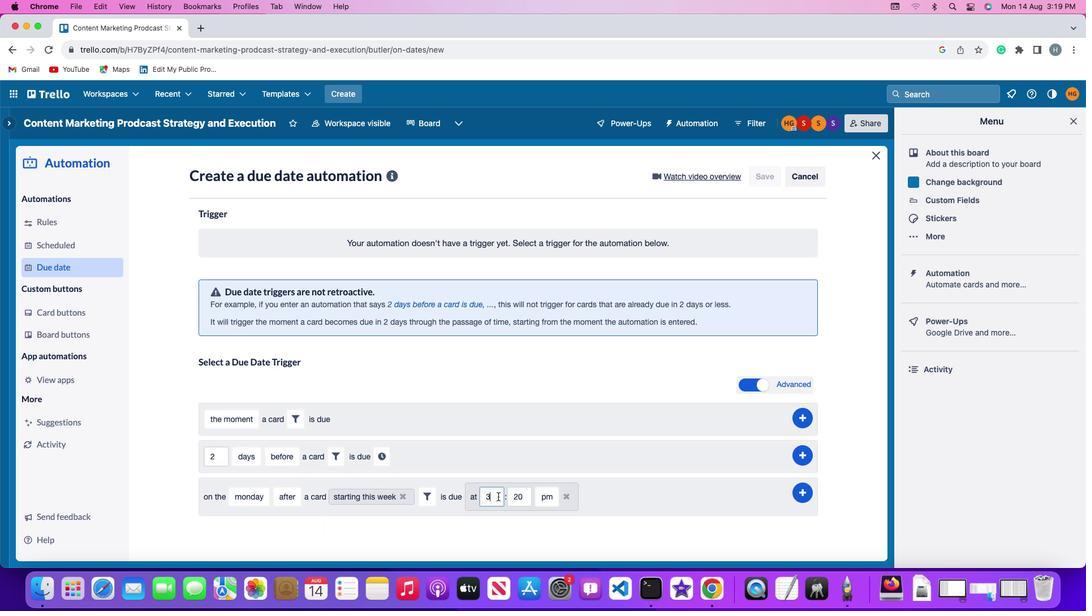 
Action: Mouse moved to (496, 496)
Screenshot: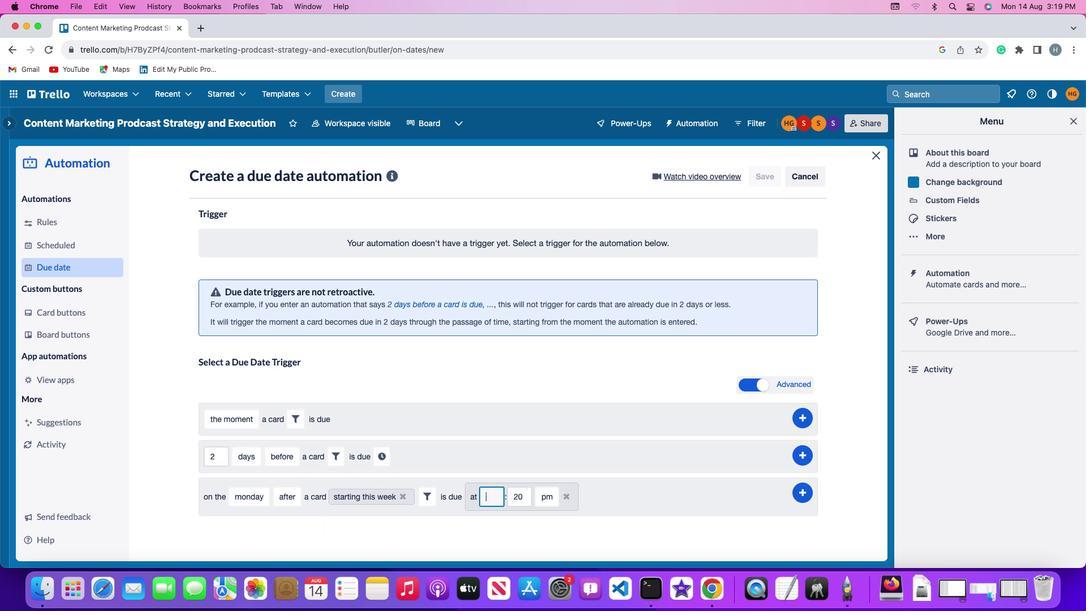 
Action: Key pressed Key.backspace
Screenshot: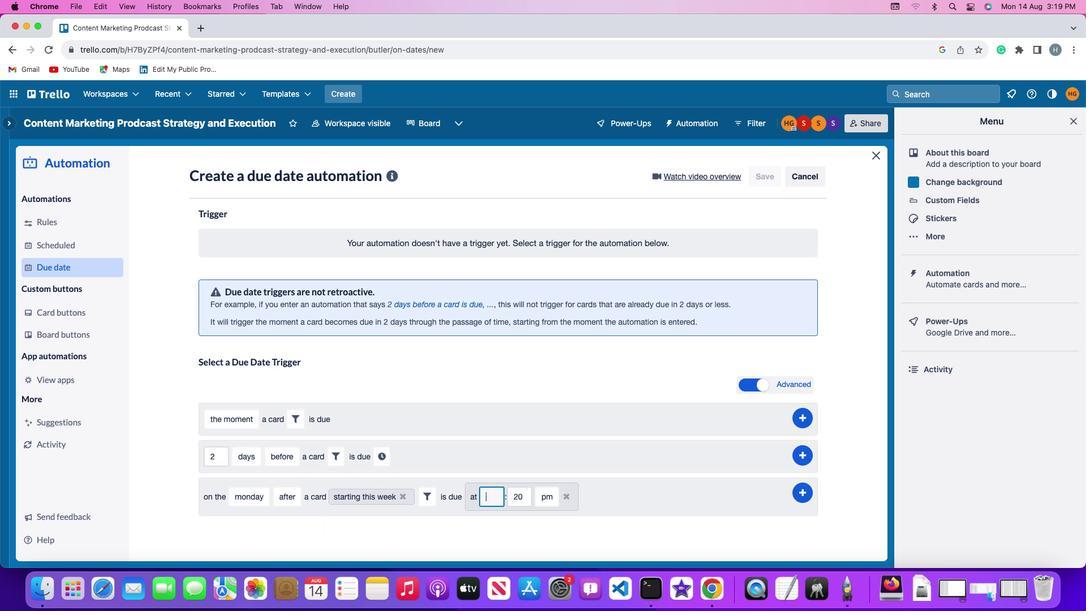 
Action: Mouse moved to (494, 496)
Screenshot: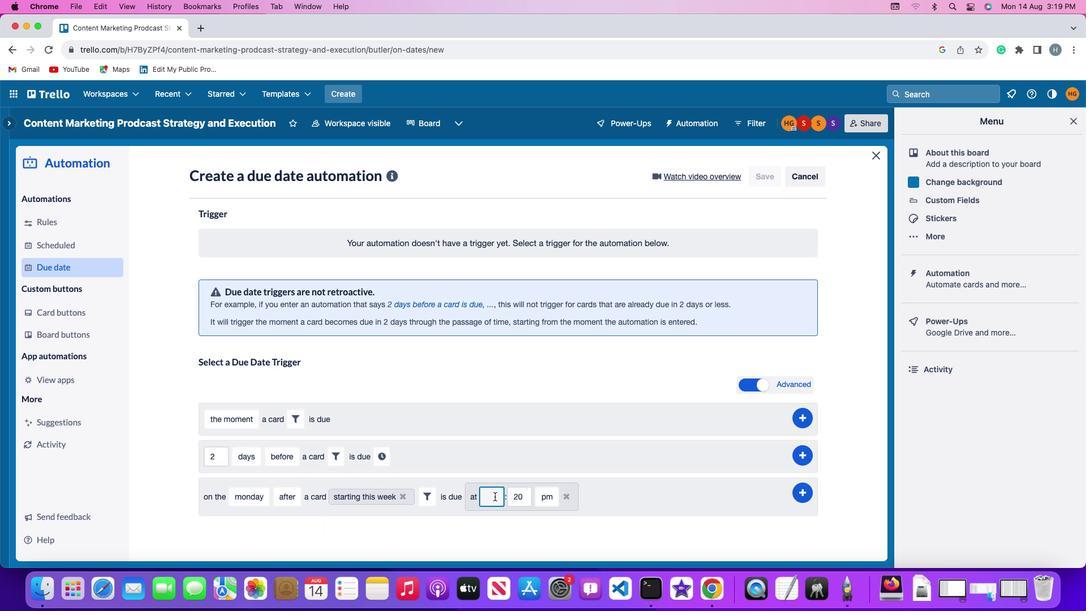 
Action: Key pressed '1'
Screenshot: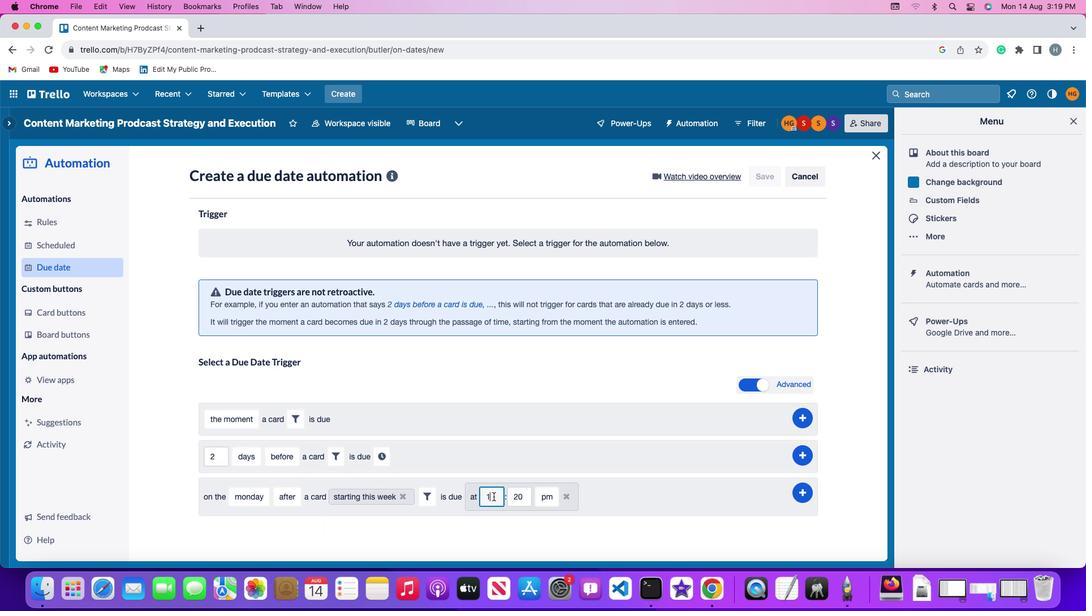 
Action: Mouse moved to (494, 496)
Screenshot: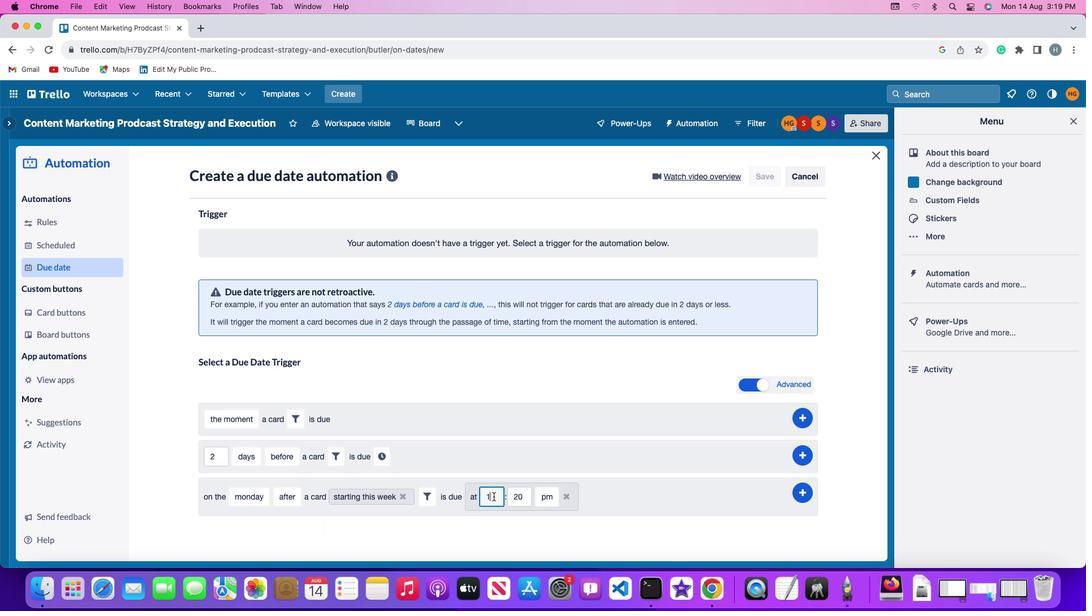 
Action: Key pressed '1'
Screenshot: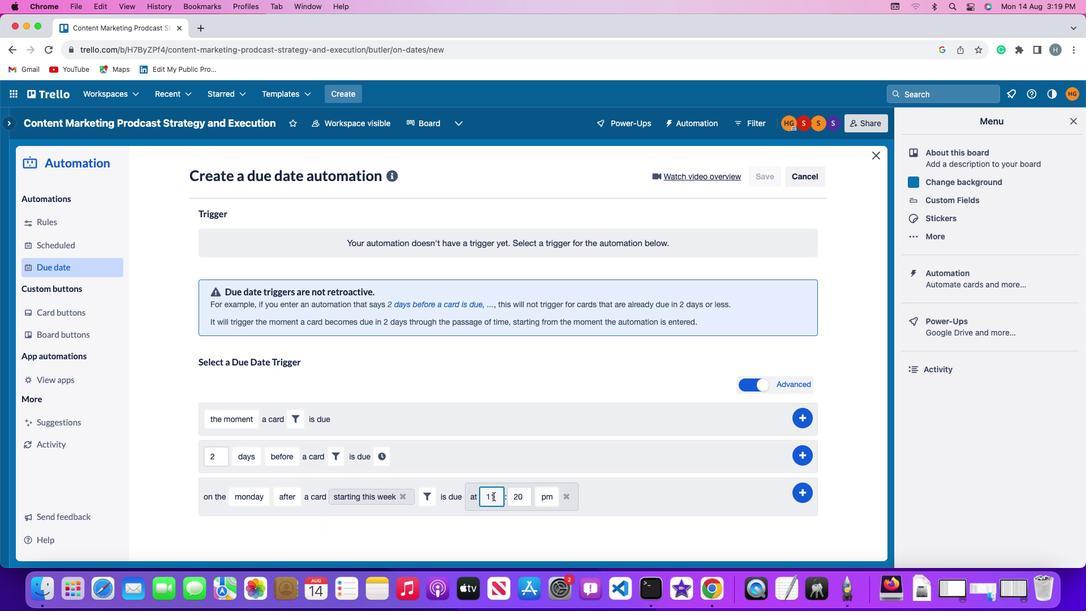 
Action: Mouse moved to (524, 496)
Screenshot: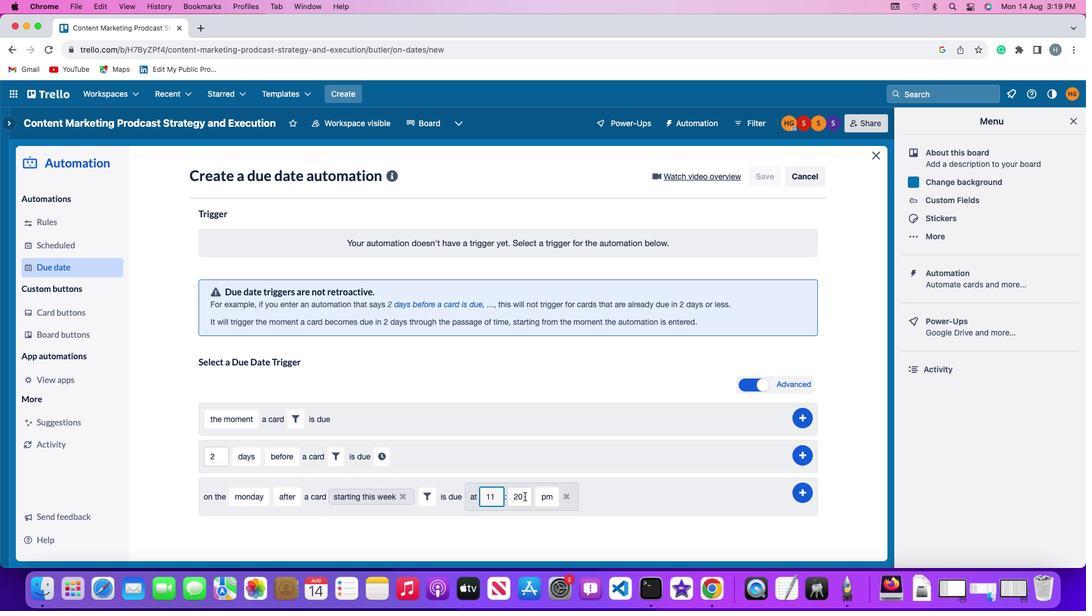 
Action: Mouse pressed left at (524, 496)
Screenshot: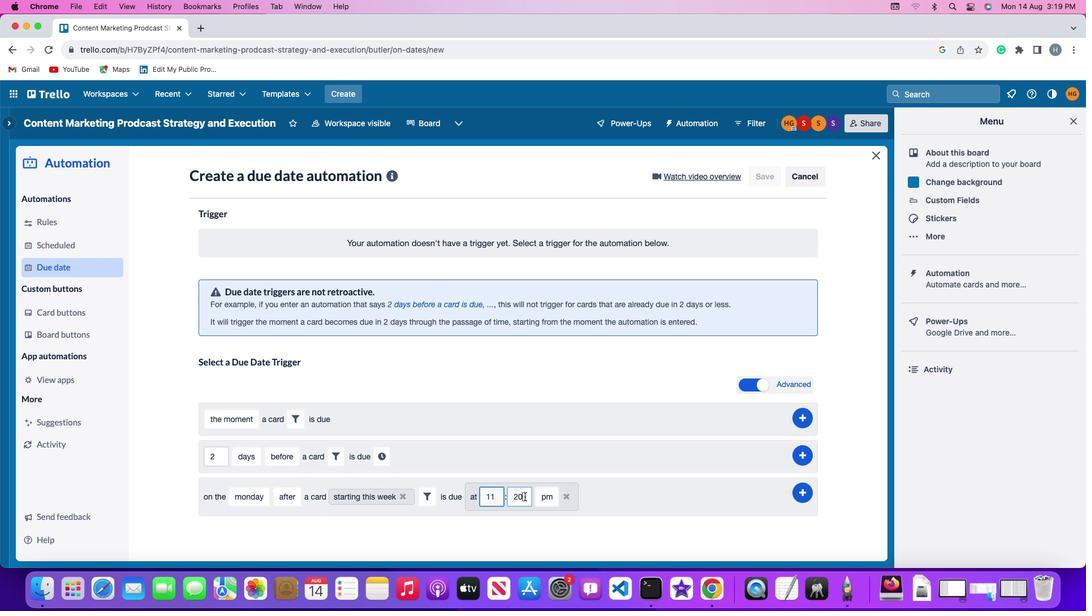 
Action: Key pressed Key.backspaceKey.backspace'0'
Screenshot: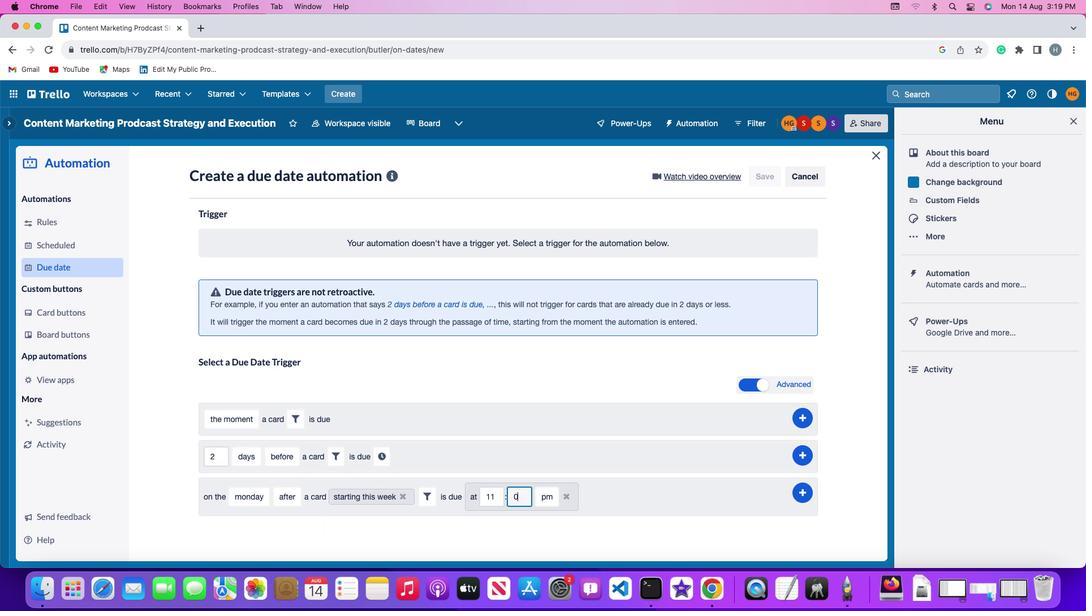 
Action: Mouse moved to (525, 496)
Screenshot: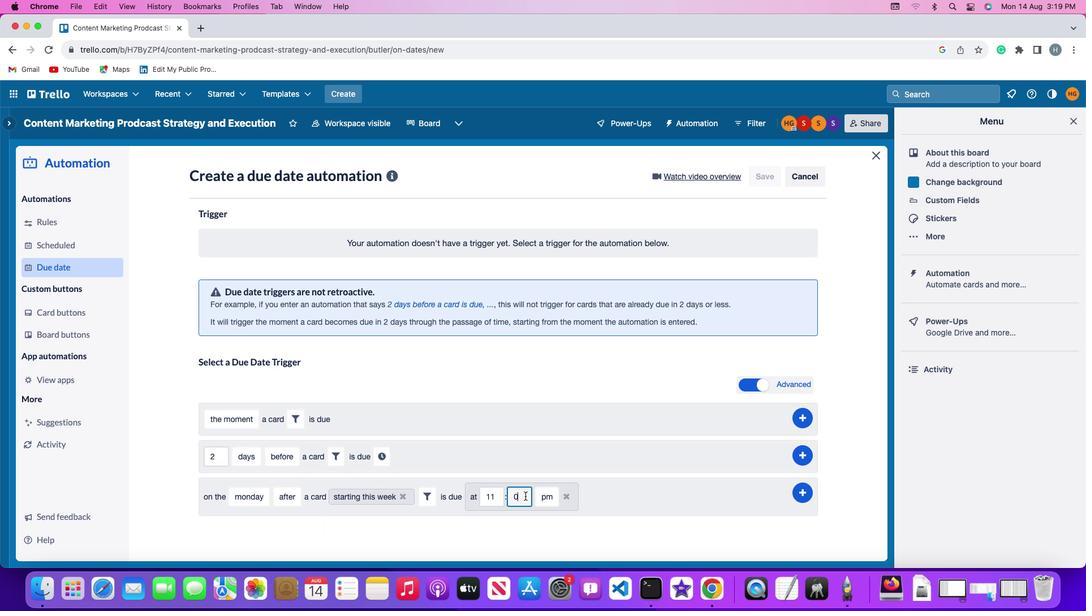 
Action: Key pressed '0'
Screenshot: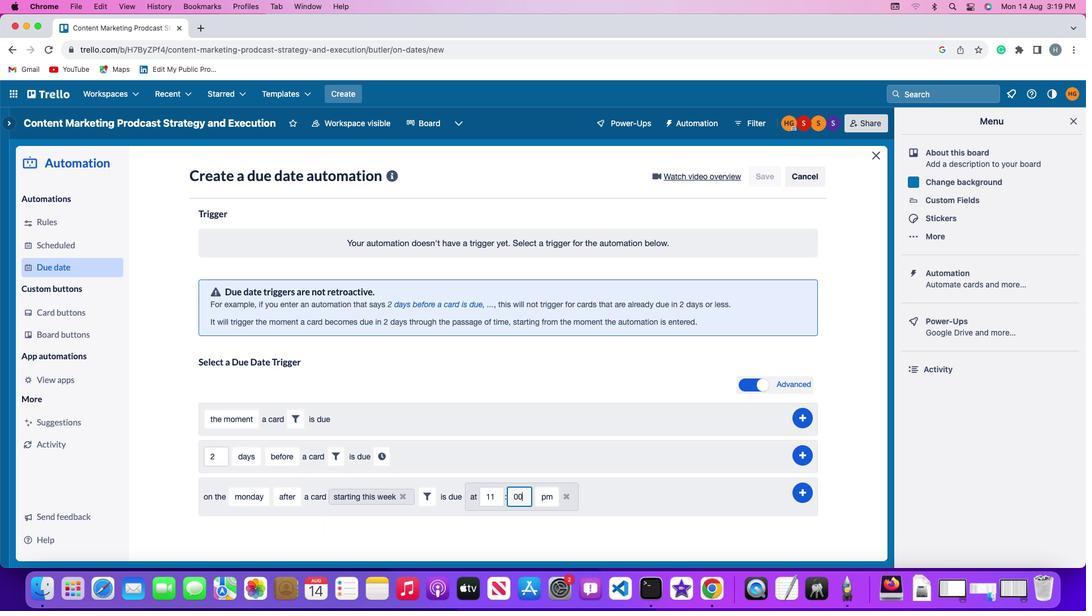 
Action: Mouse moved to (538, 495)
Screenshot: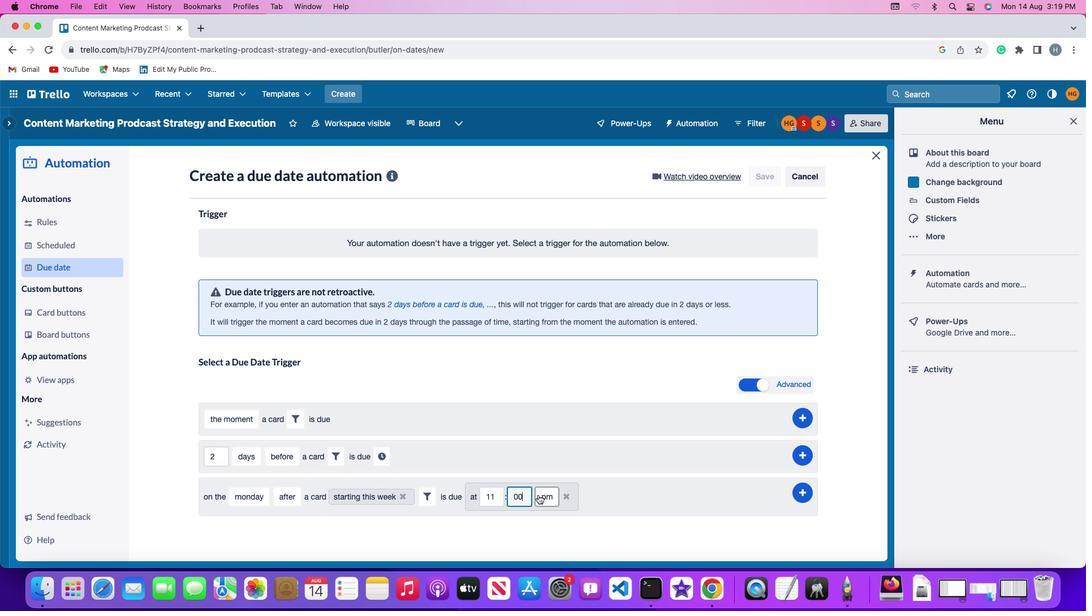 
Action: Mouse pressed left at (538, 495)
Screenshot: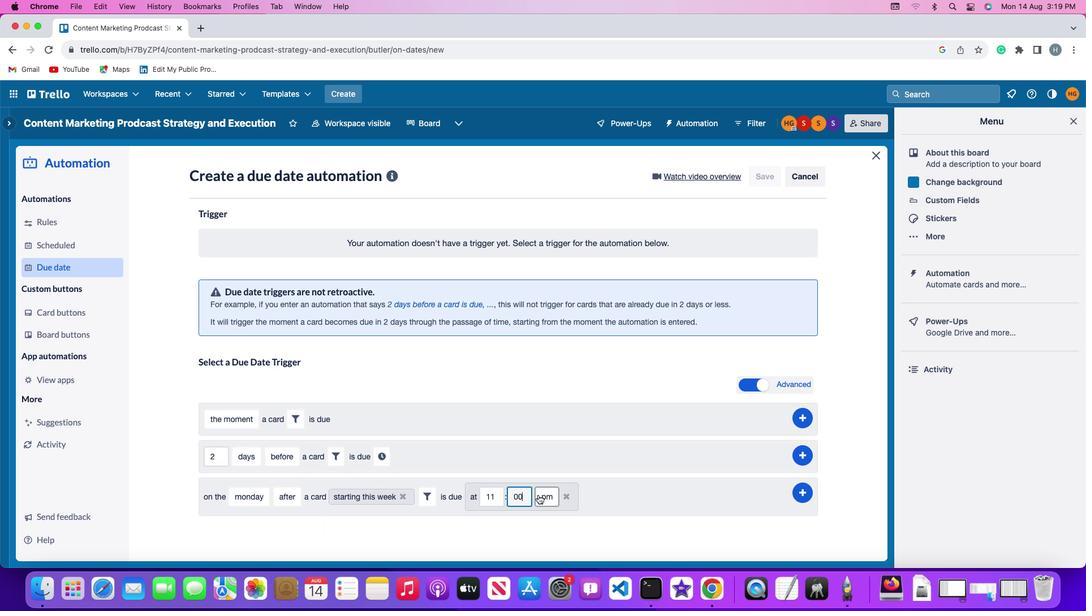 
Action: Mouse moved to (545, 516)
Screenshot: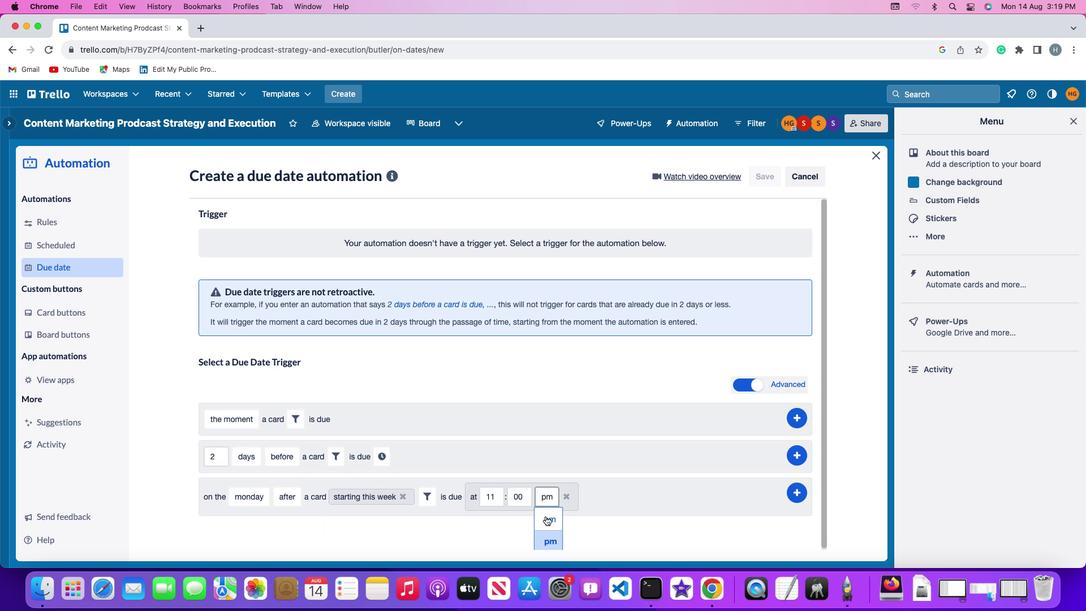 
Action: Mouse pressed left at (545, 516)
Screenshot: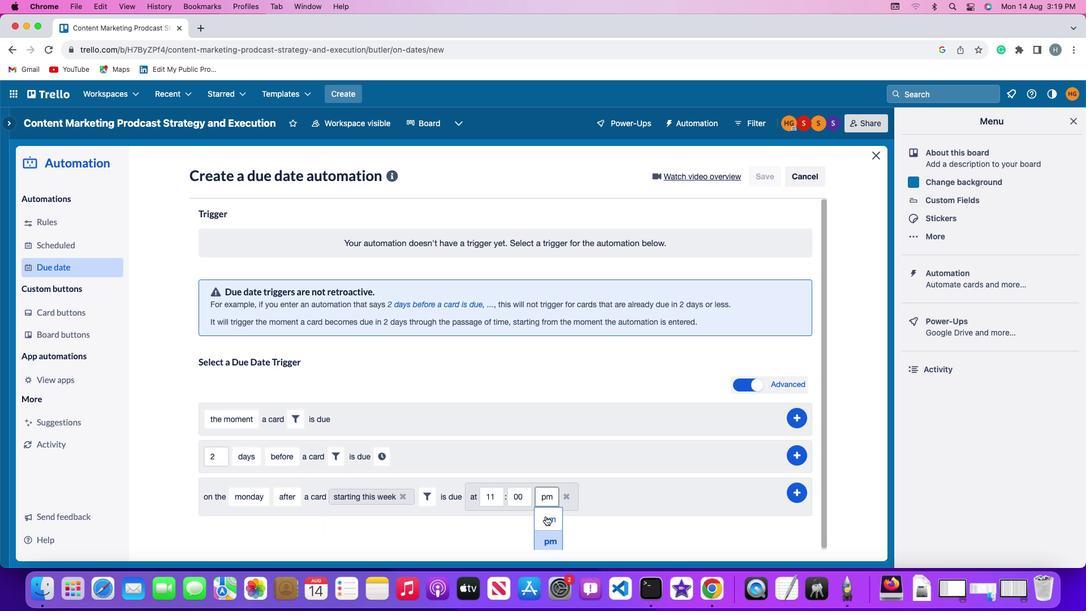 
Action: Mouse moved to (799, 491)
Screenshot: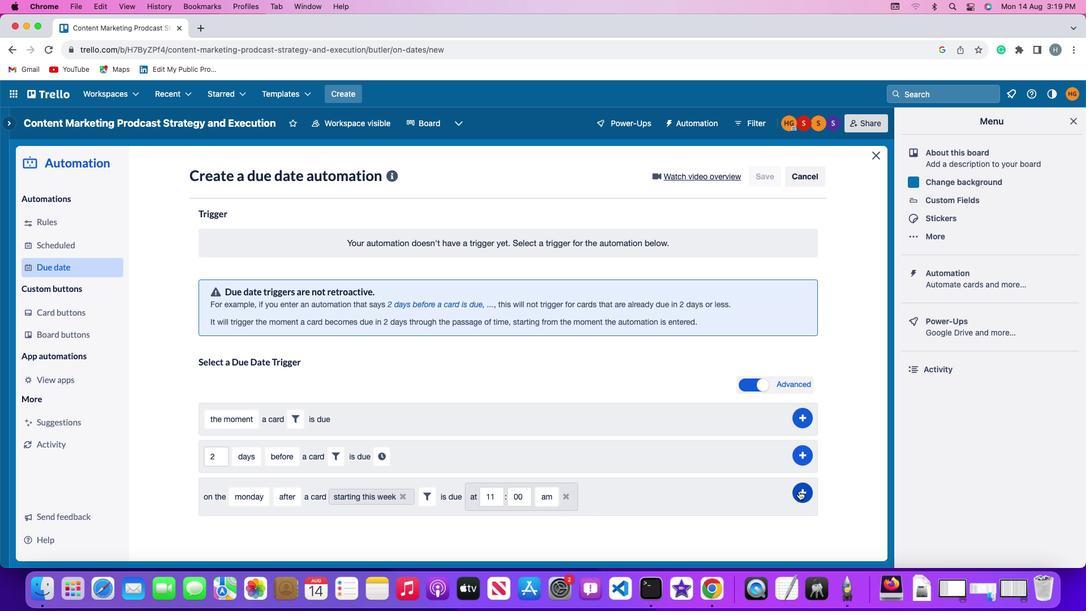 
Action: Mouse pressed left at (799, 491)
Screenshot: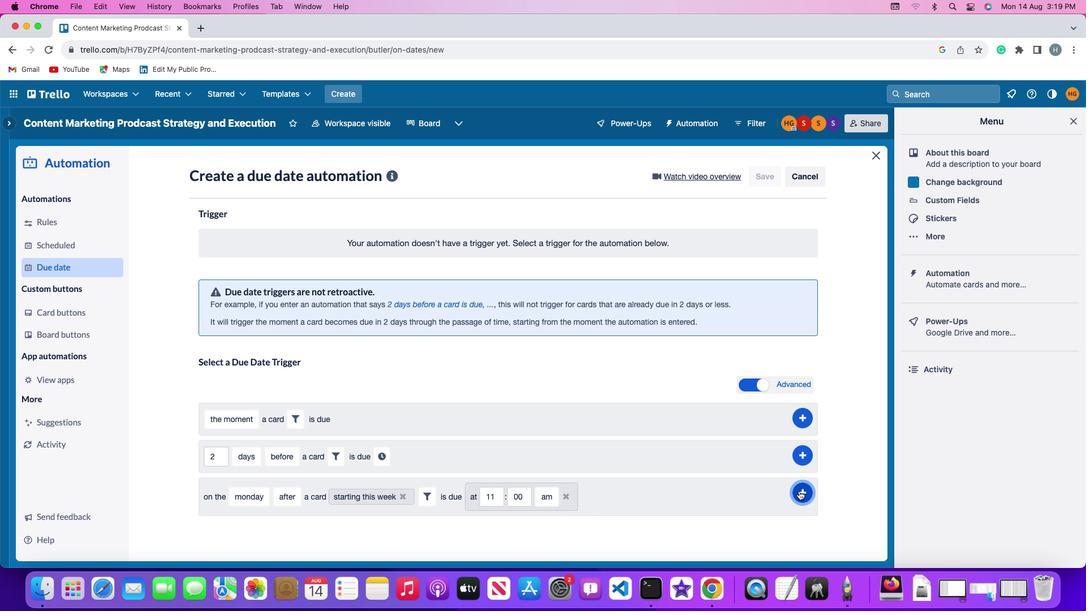 
Action: Mouse moved to (848, 374)
Screenshot: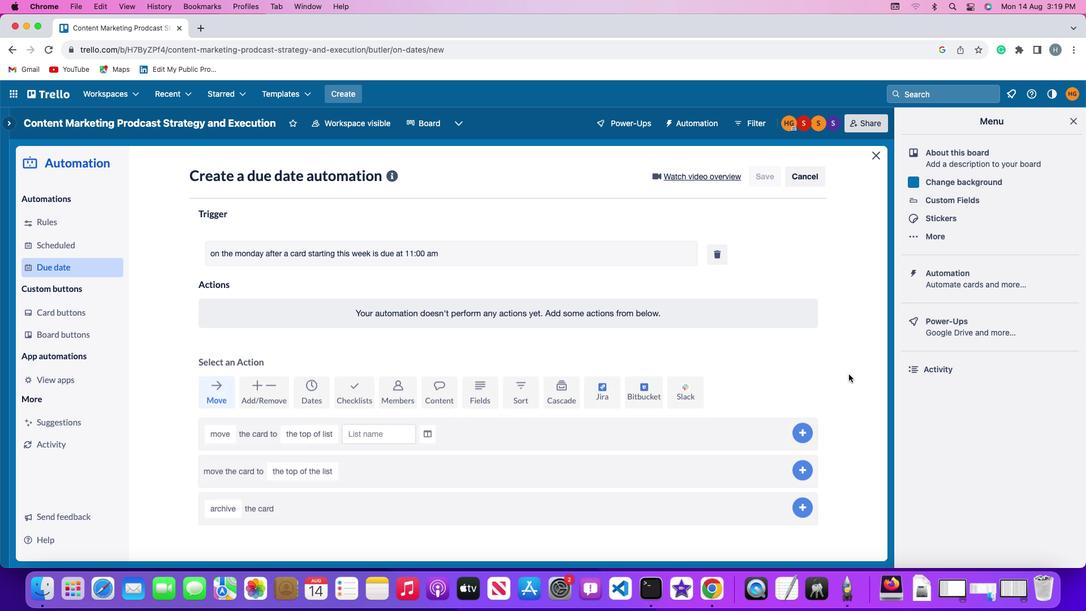 
